 Task: Find connections with filter location Acheng with filter topic #startupswith filter profile language Spanish with filter current company Probiz Management Services Pvt. Ltd. with filter school Vidya Jyothi Institute Of Technology with filter industry Wireless Services with filter service category Leadership Development with filter keywords title Economist
Action: Mouse moved to (480, 66)
Screenshot: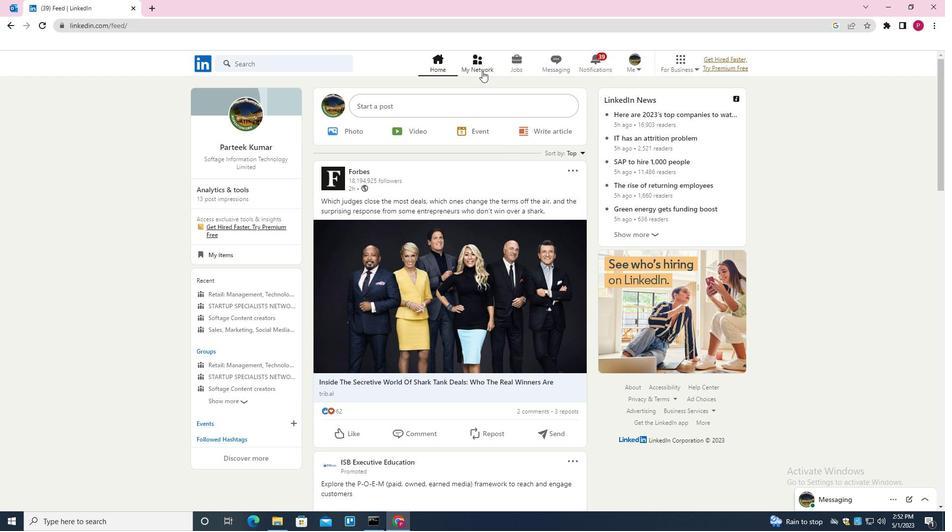 
Action: Mouse pressed left at (480, 66)
Screenshot: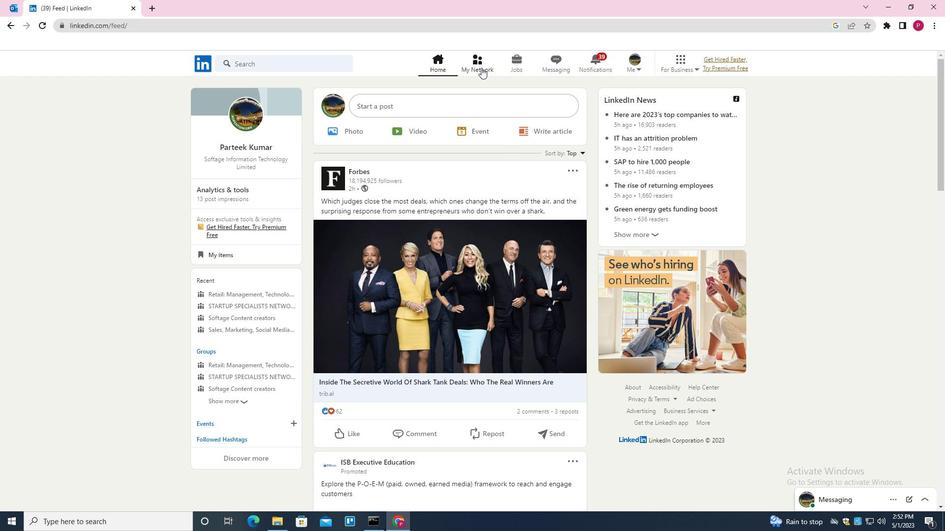 
Action: Mouse moved to (300, 121)
Screenshot: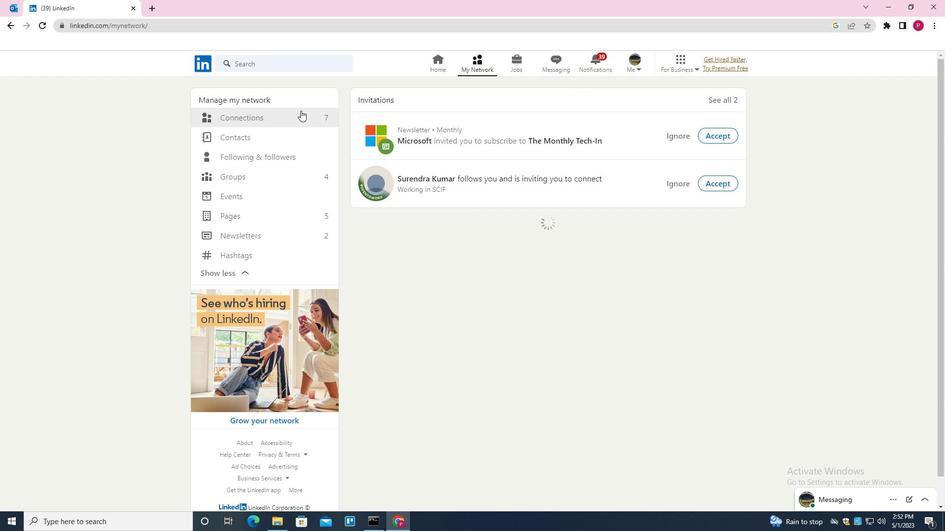 
Action: Mouse pressed left at (300, 121)
Screenshot: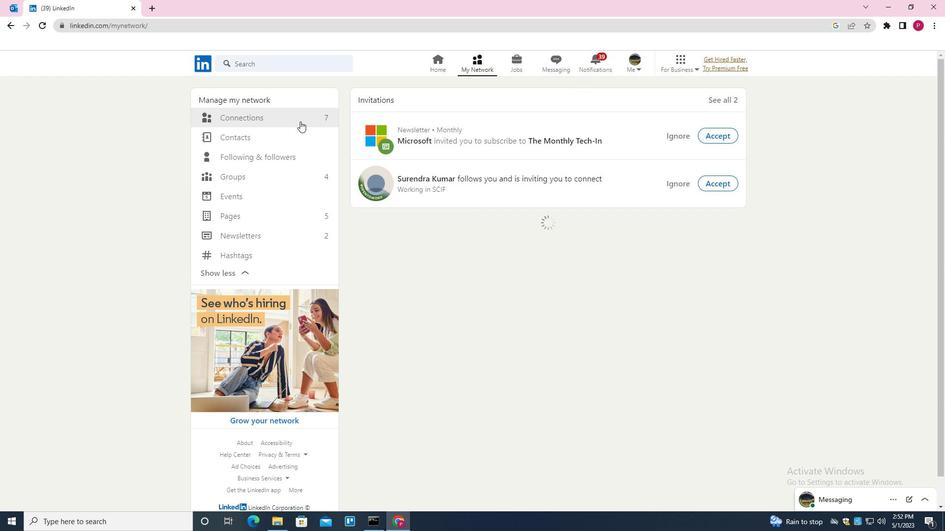 
Action: Mouse moved to (563, 116)
Screenshot: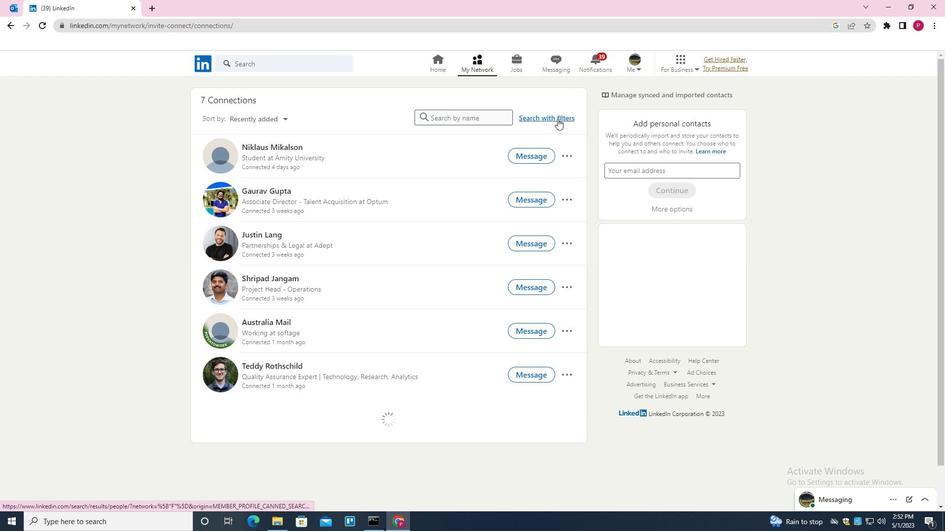 
Action: Mouse pressed left at (563, 116)
Screenshot: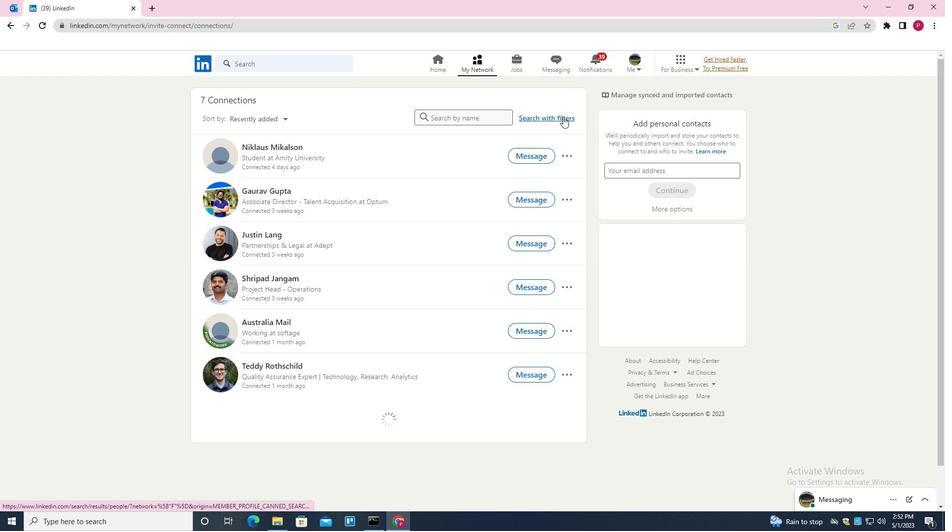 
Action: Mouse moved to (499, 92)
Screenshot: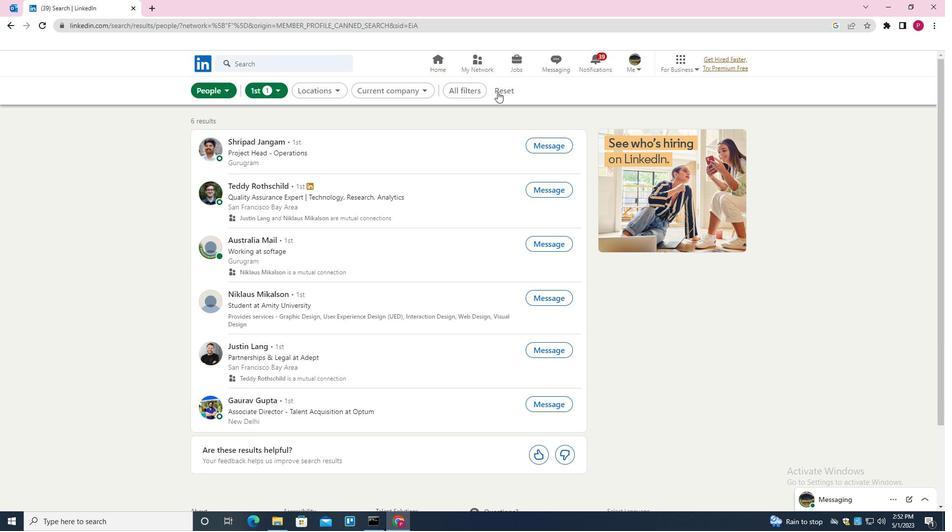 
Action: Mouse pressed left at (499, 92)
Screenshot: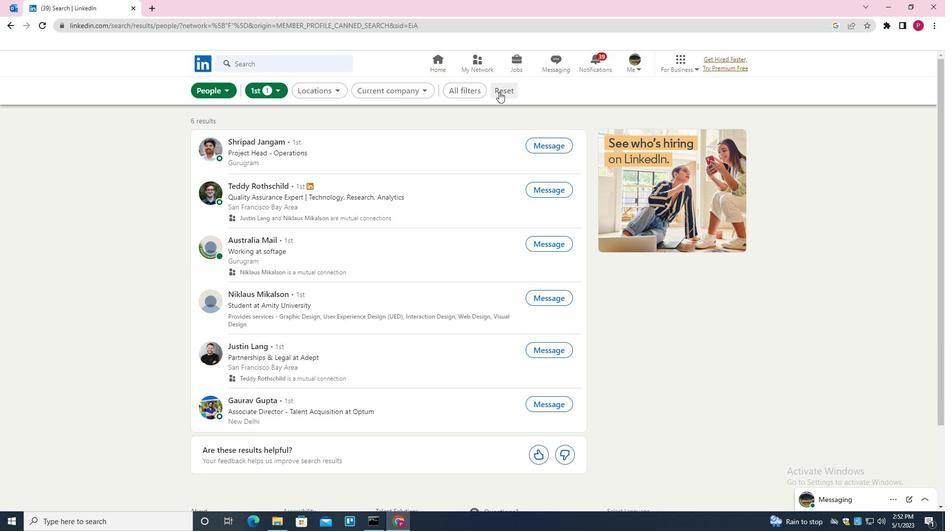 
Action: Mouse moved to (497, 93)
Screenshot: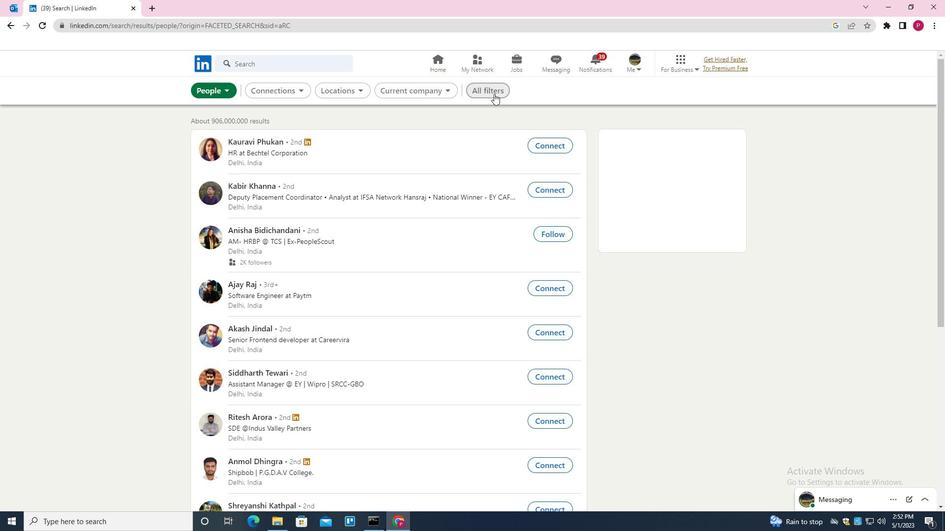 
Action: Mouse pressed left at (497, 93)
Screenshot: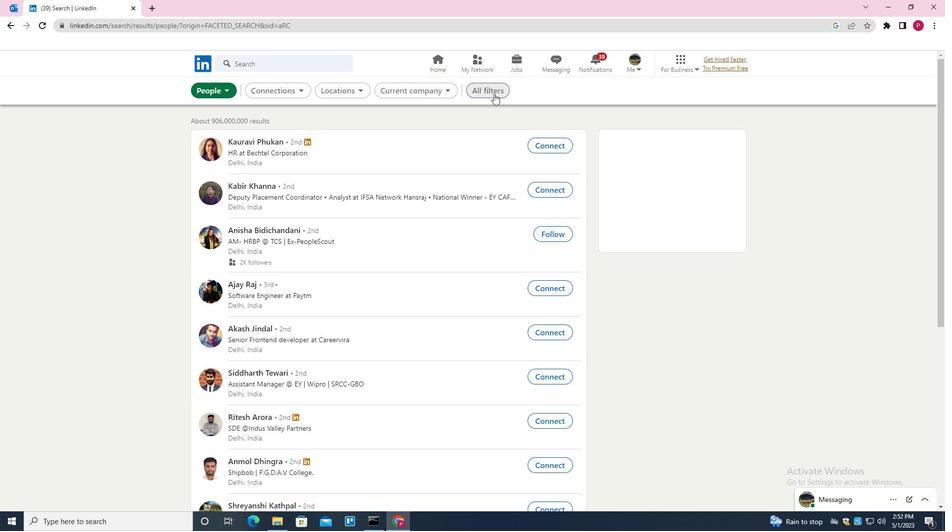 
Action: Mouse moved to (751, 305)
Screenshot: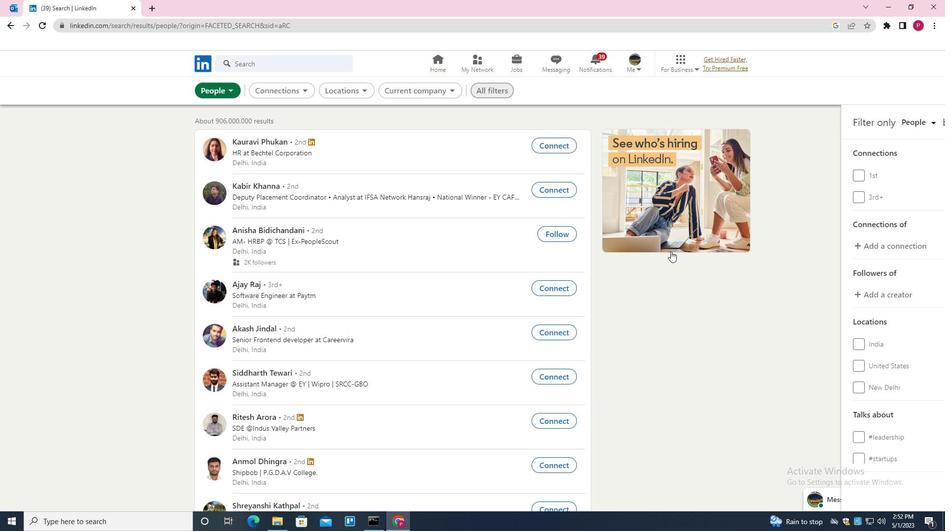 
Action: Mouse scrolled (751, 305) with delta (0, 0)
Screenshot: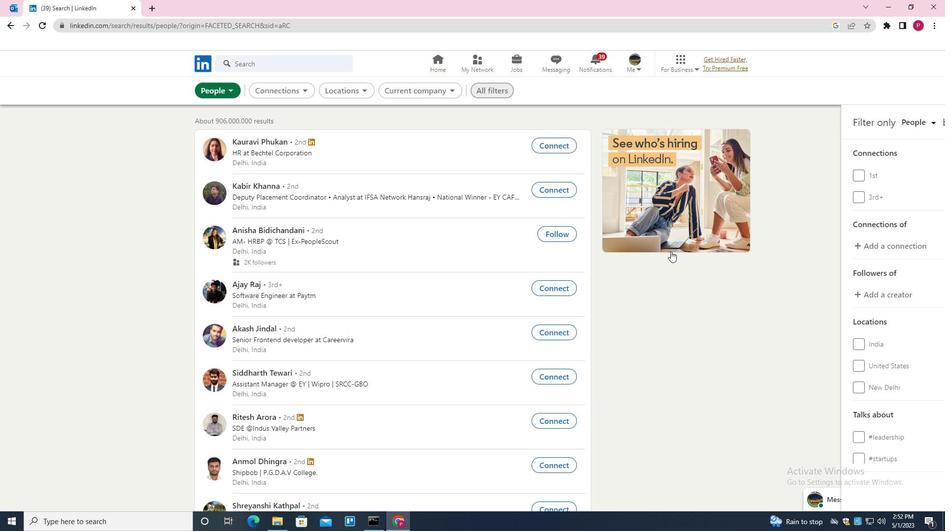 
Action: Mouse moved to (774, 318)
Screenshot: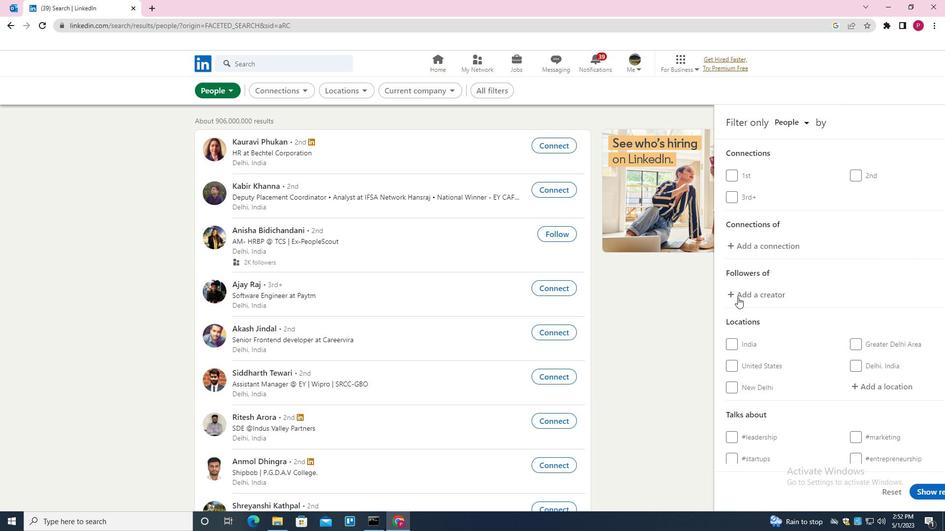 
Action: Mouse scrolled (774, 318) with delta (0, 0)
Screenshot: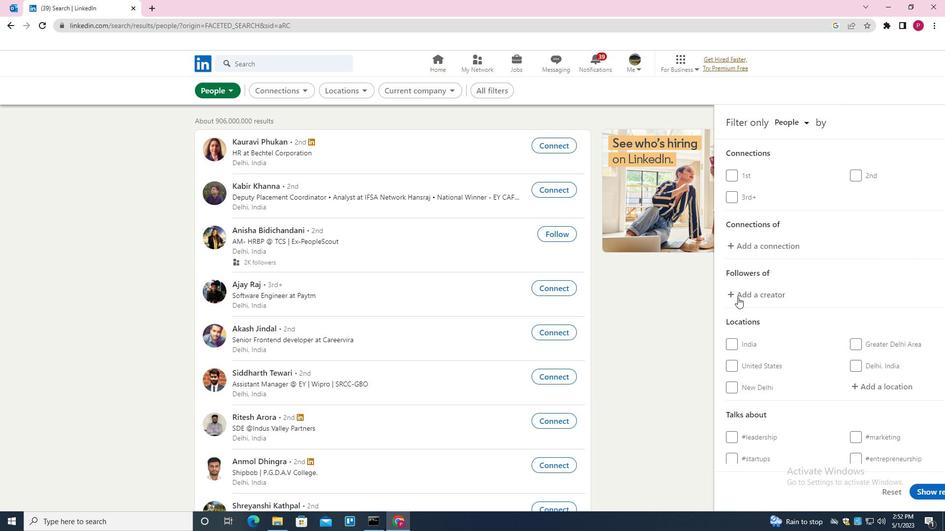 
Action: Mouse moved to (849, 291)
Screenshot: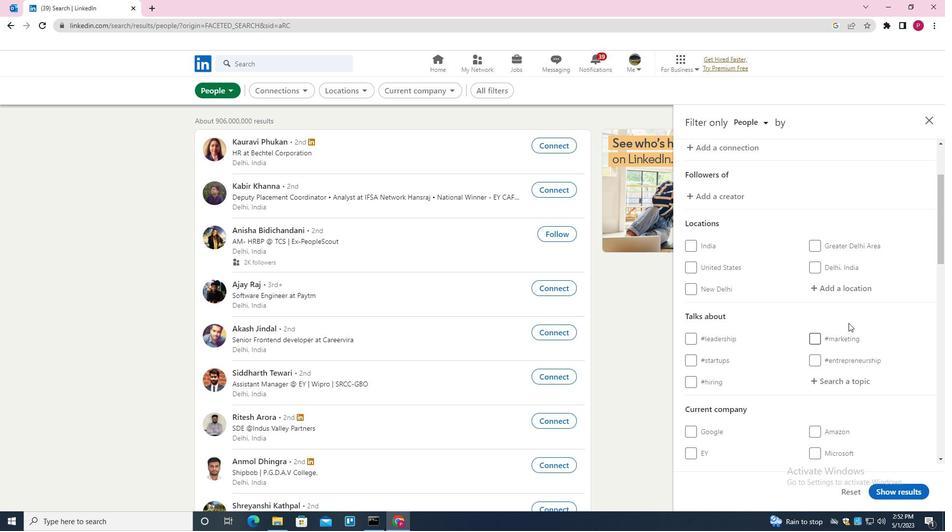 
Action: Mouse pressed left at (849, 291)
Screenshot: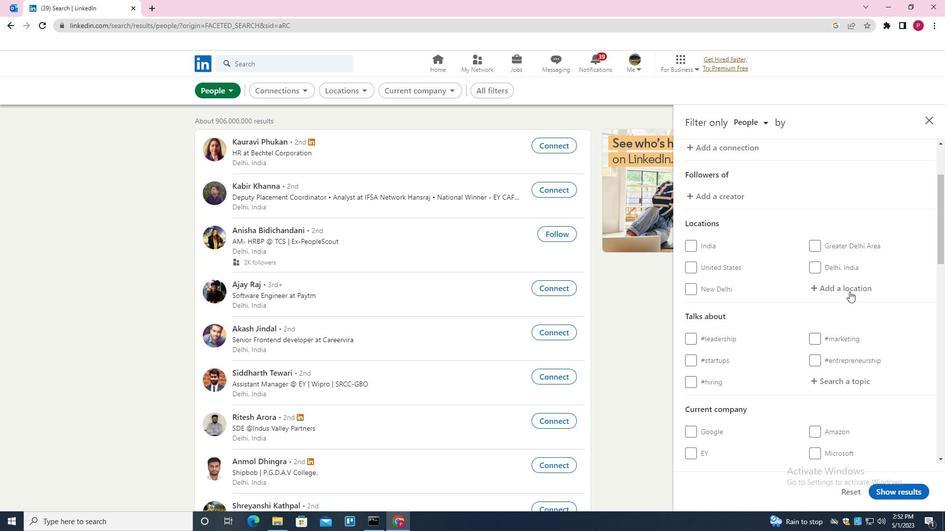 
Action: Mouse moved to (780, 245)
Screenshot: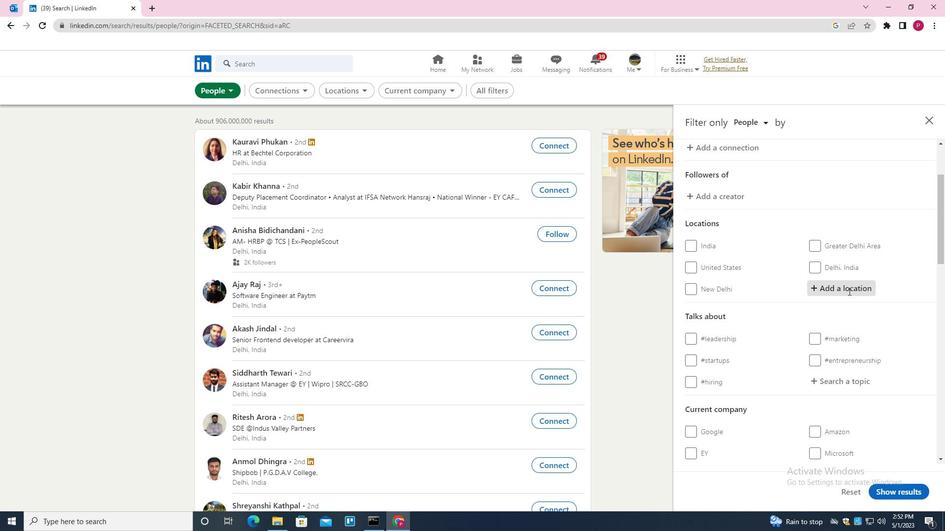 
Action: Key pressed <Key.shift>ACHENG<Key.enter>
Screenshot: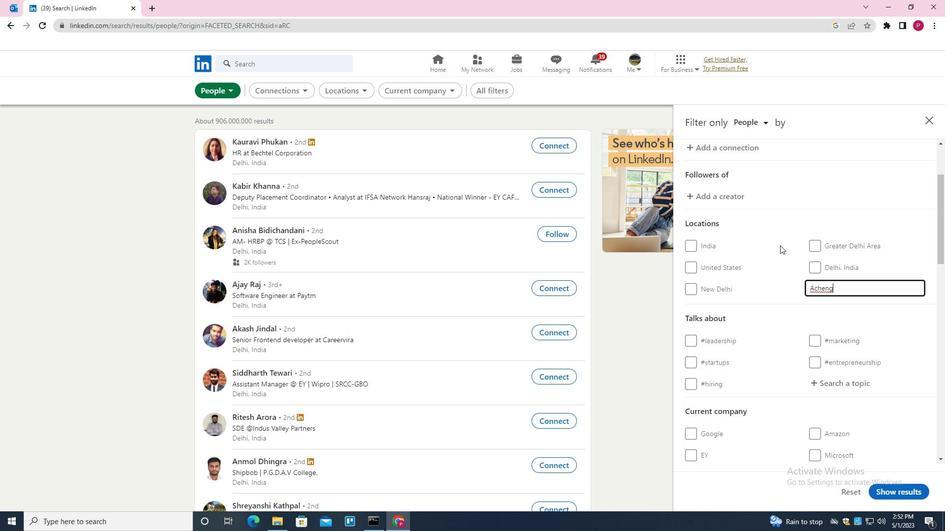 
Action: Mouse moved to (764, 292)
Screenshot: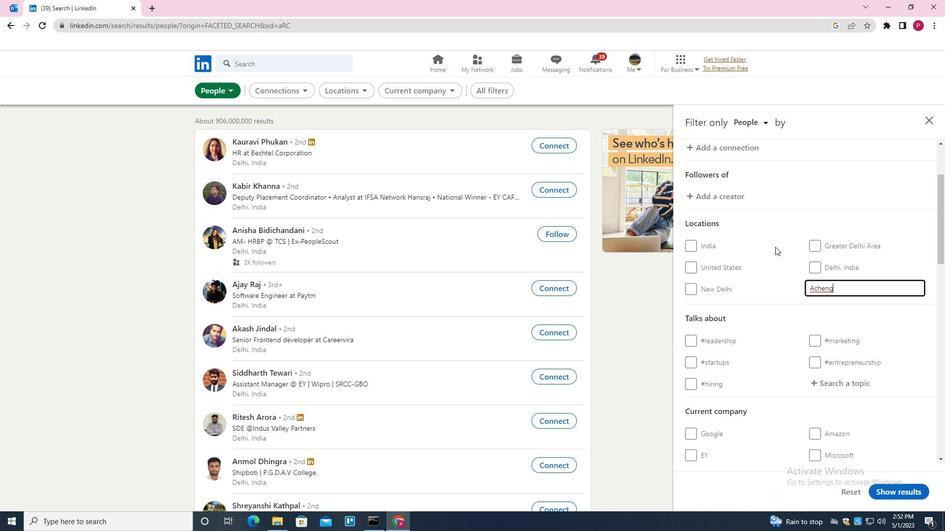 
Action: Mouse scrolled (764, 292) with delta (0, 0)
Screenshot: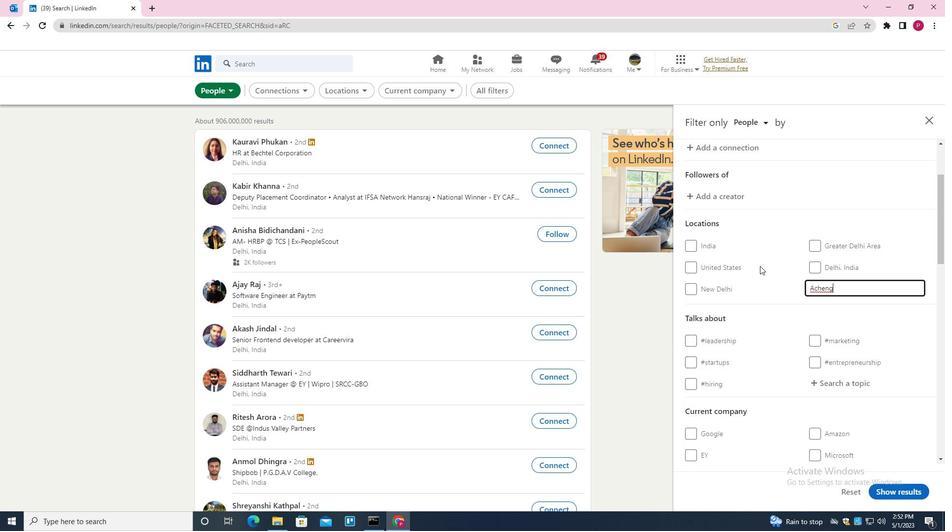 
Action: Mouse moved to (764, 293)
Screenshot: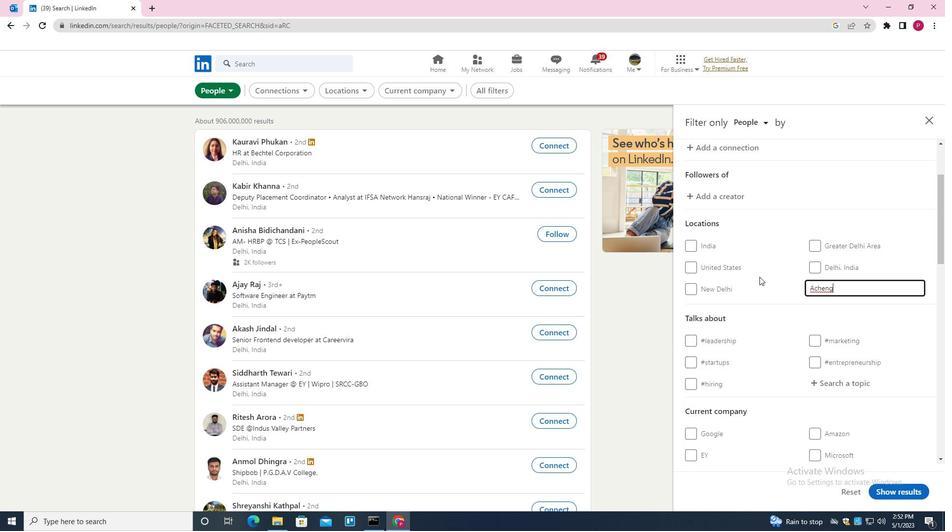 
Action: Mouse scrolled (764, 292) with delta (0, 0)
Screenshot: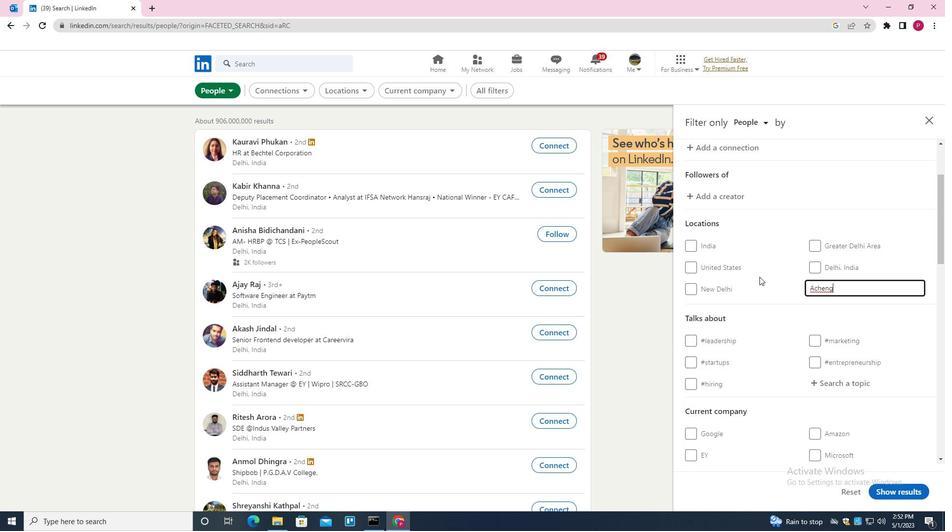 
Action: Mouse moved to (836, 287)
Screenshot: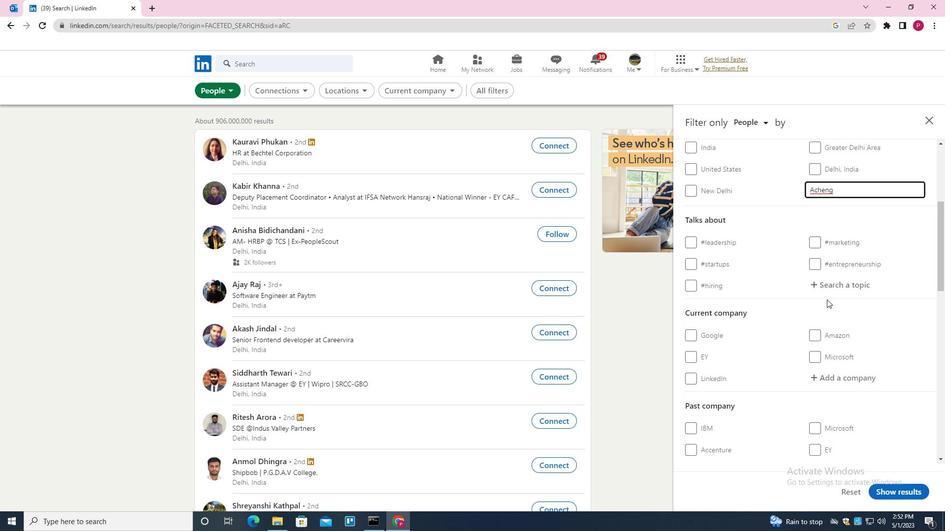 
Action: Mouse pressed left at (836, 287)
Screenshot: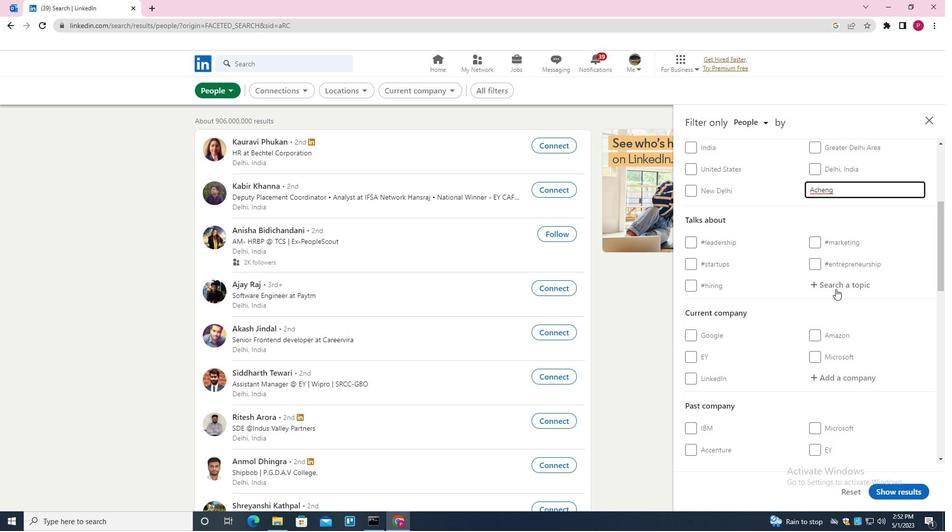 
Action: Key pressed SR<Key.backspace>TARTUPS<Key.down><Key.enter>
Screenshot: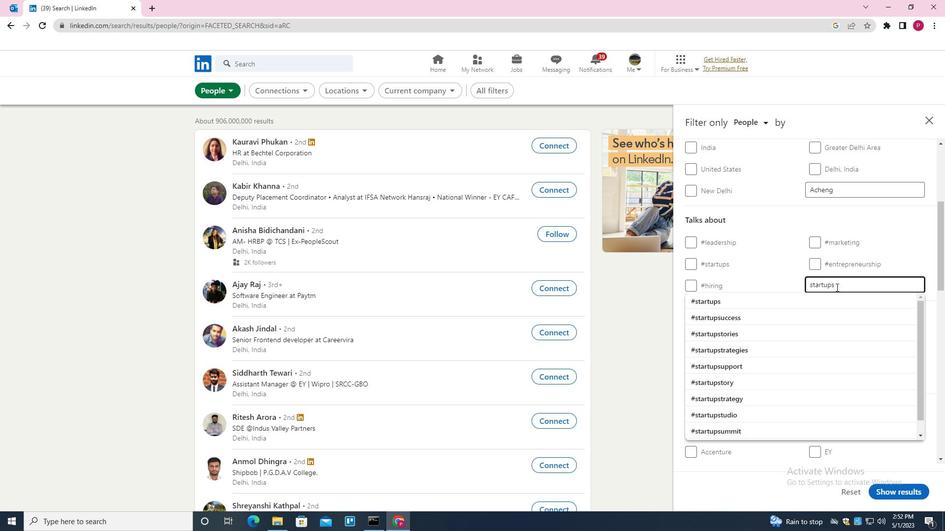 
Action: Mouse scrolled (836, 287) with delta (0, 0)
Screenshot: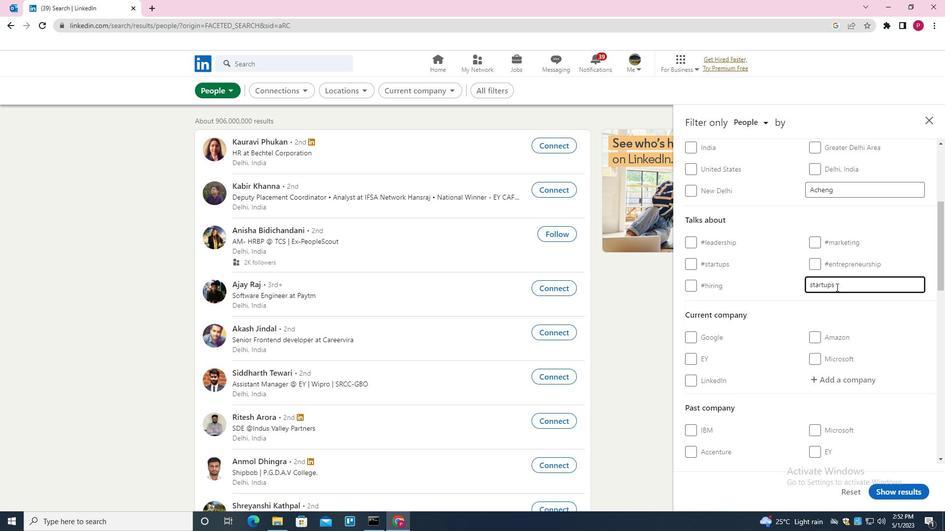 
Action: Mouse moved to (846, 216)
Screenshot: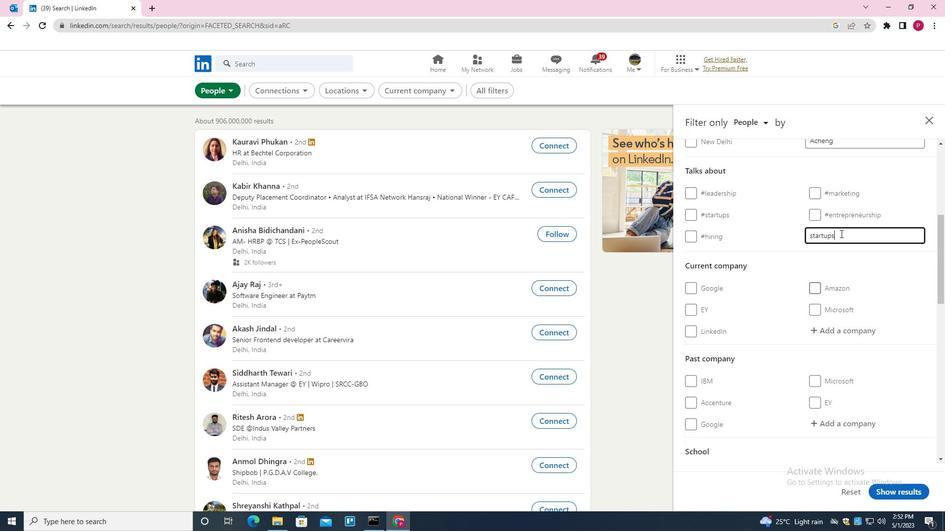 
Action: Key pressed <Key.backspace><Key.down><Key.down><Key.enter>
Screenshot: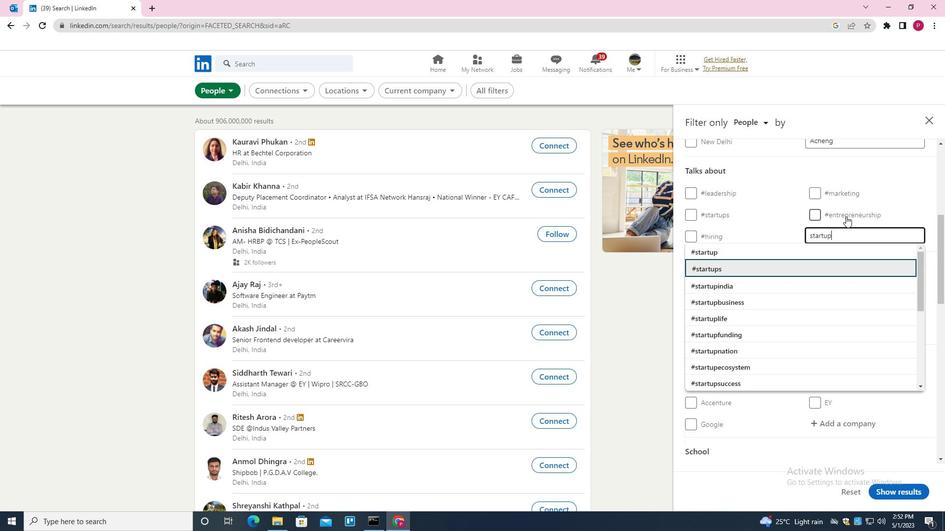 
Action: Mouse moved to (850, 275)
Screenshot: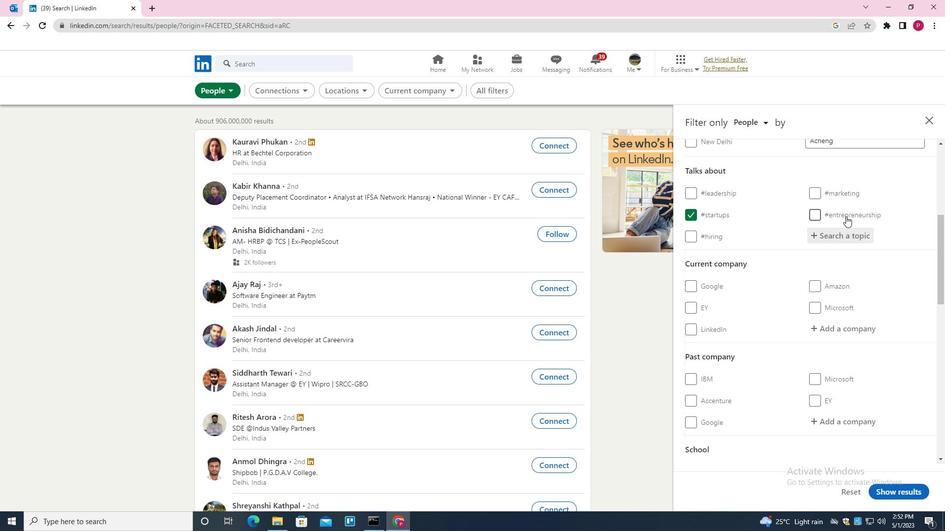 
Action: Mouse scrolled (850, 274) with delta (0, 0)
Screenshot: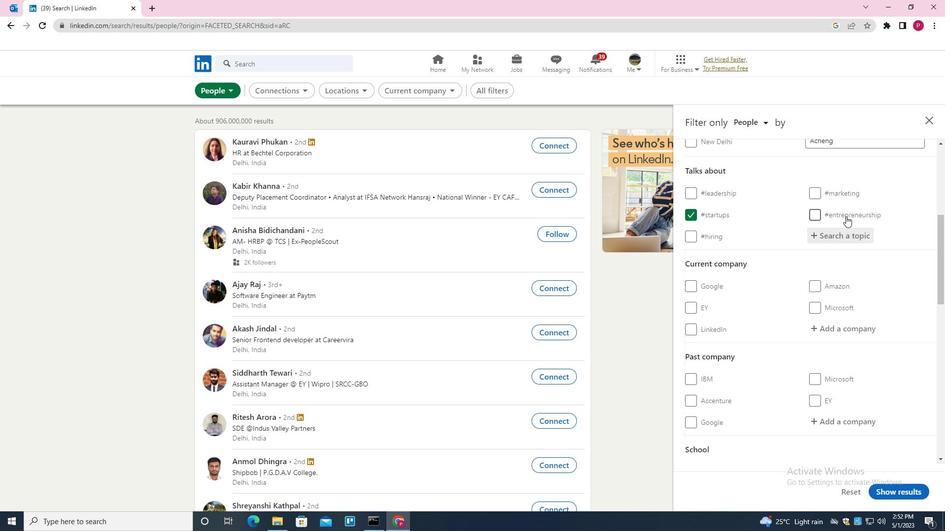 
Action: Mouse moved to (849, 275)
Screenshot: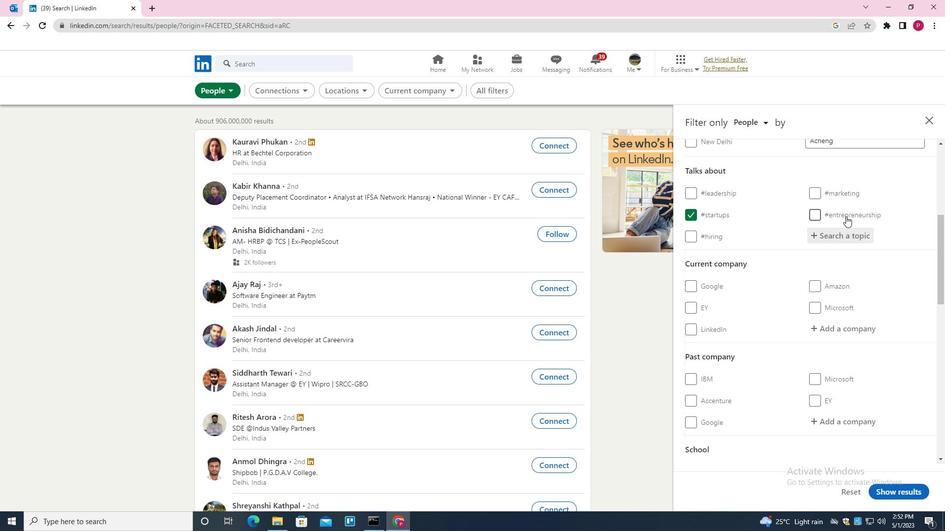 
Action: Mouse scrolled (849, 274) with delta (0, 0)
Screenshot: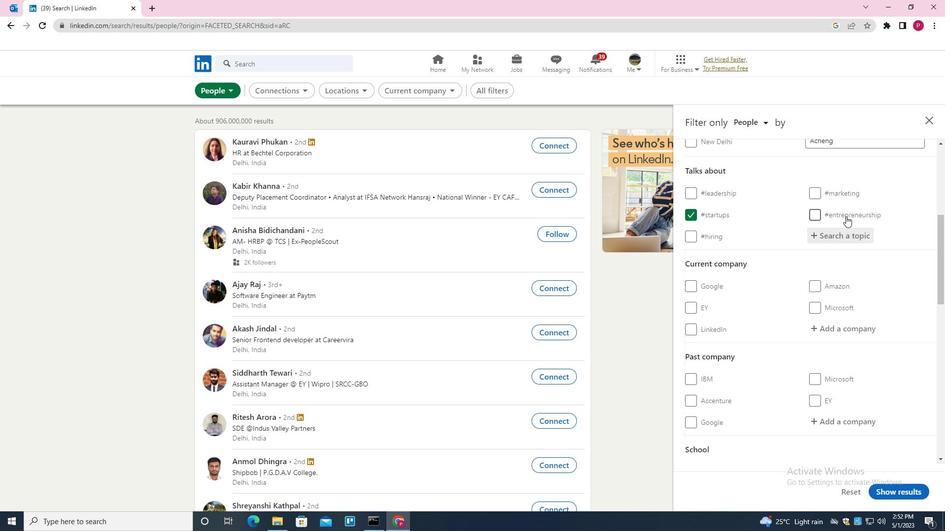 
Action: Mouse moved to (794, 261)
Screenshot: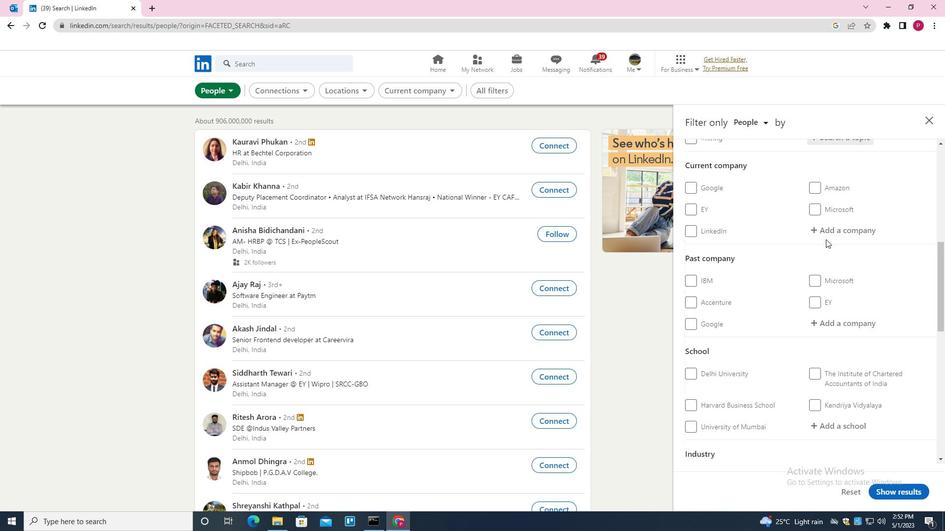 
Action: Mouse scrolled (794, 260) with delta (0, 0)
Screenshot: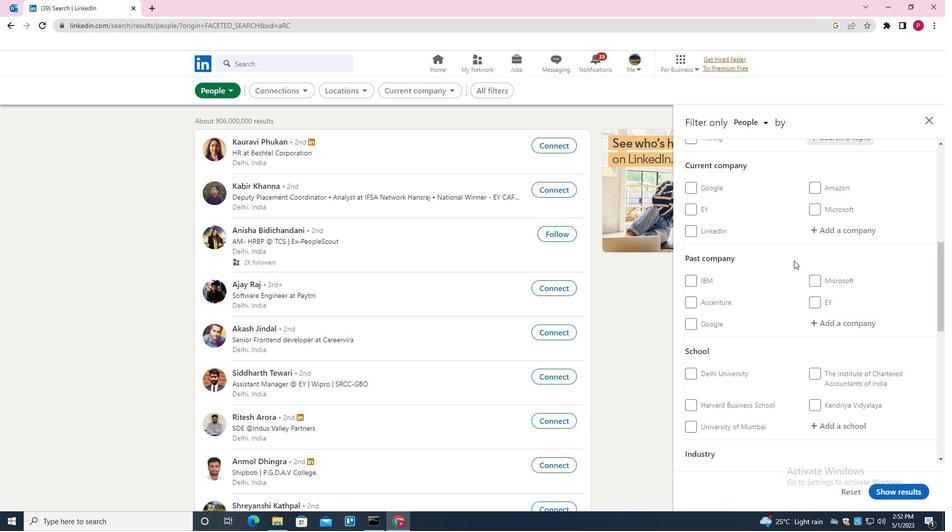 
Action: Mouse scrolled (794, 260) with delta (0, 0)
Screenshot: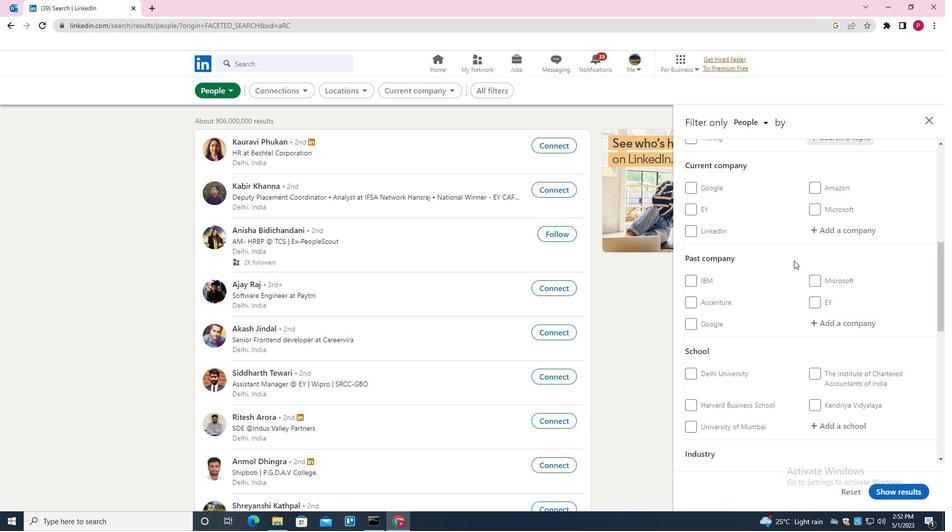 
Action: Mouse scrolled (794, 260) with delta (0, 0)
Screenshot: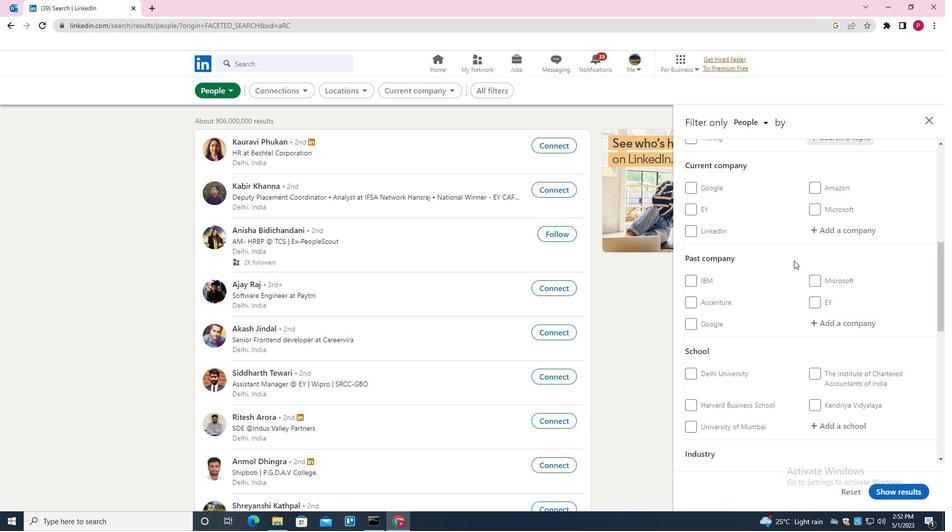 
Action: Mouse scrolled (794, 260) with delta (0, 0)
Screenshot: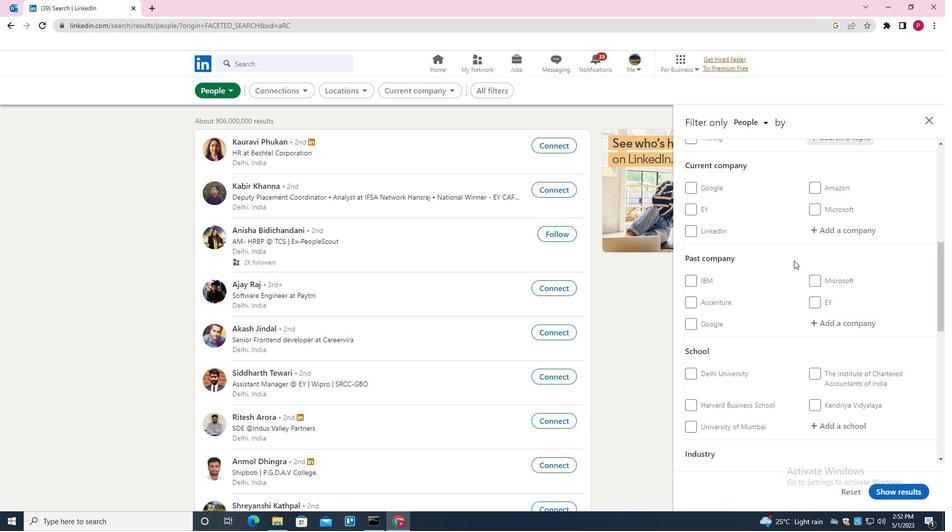 
Action: Mouse moved to (793, 261)
Screenshot: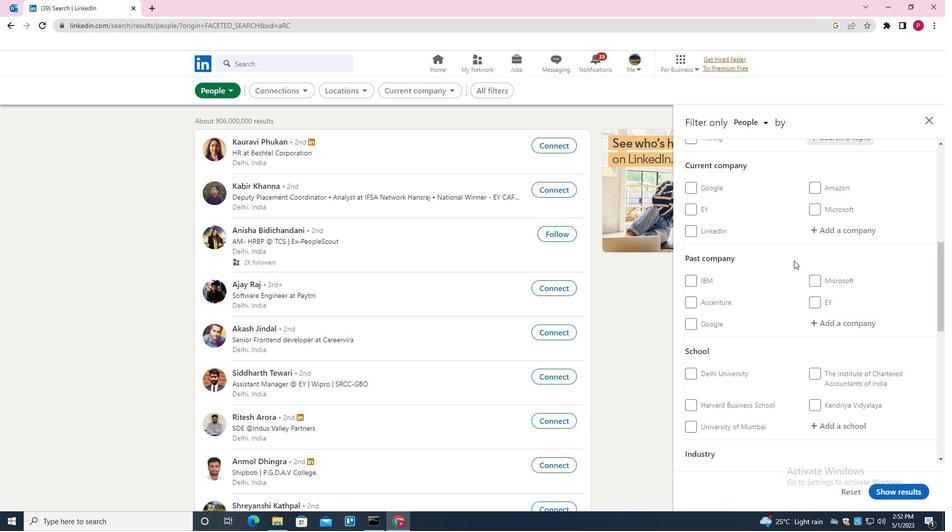 
Action: Mouse scrolled (793, 260) with delta (0, 0)
Screenshot: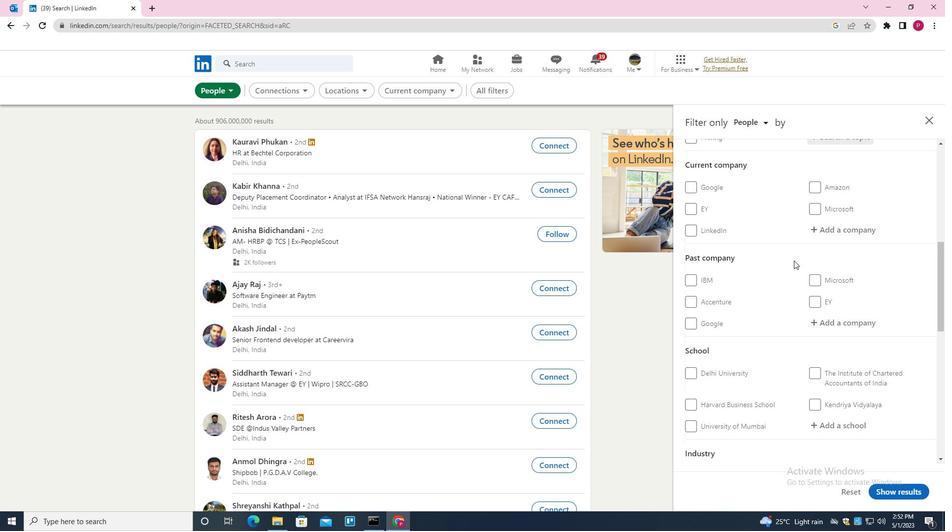 
Action: Mouse moved to (793, 261)
Screenshot: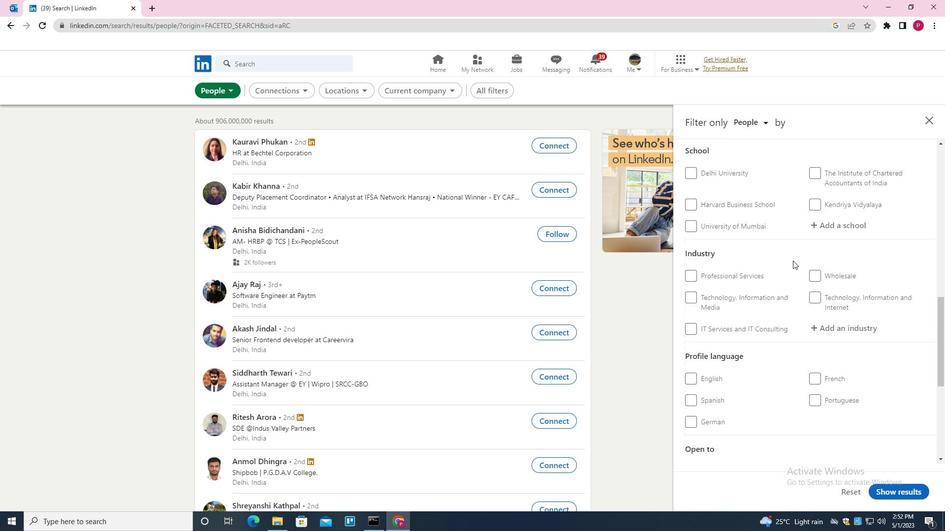 
Action: Mouse scrolled (793, 261) with delta (0, 0)
Screenshot: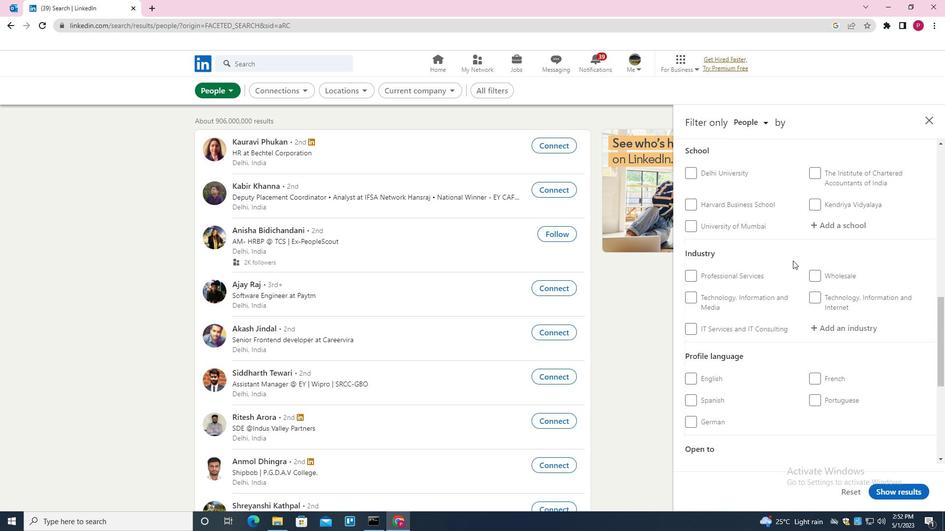 
Action: Mouse moved to (786, 270)
Screenshot: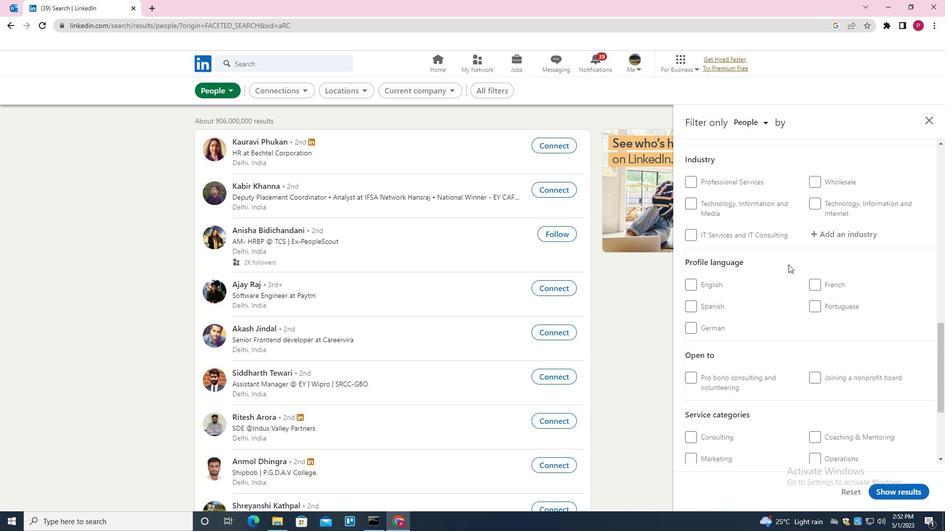 
Action: Mouse scrolled (786, 269) with delta (0, 0)
Screenshot: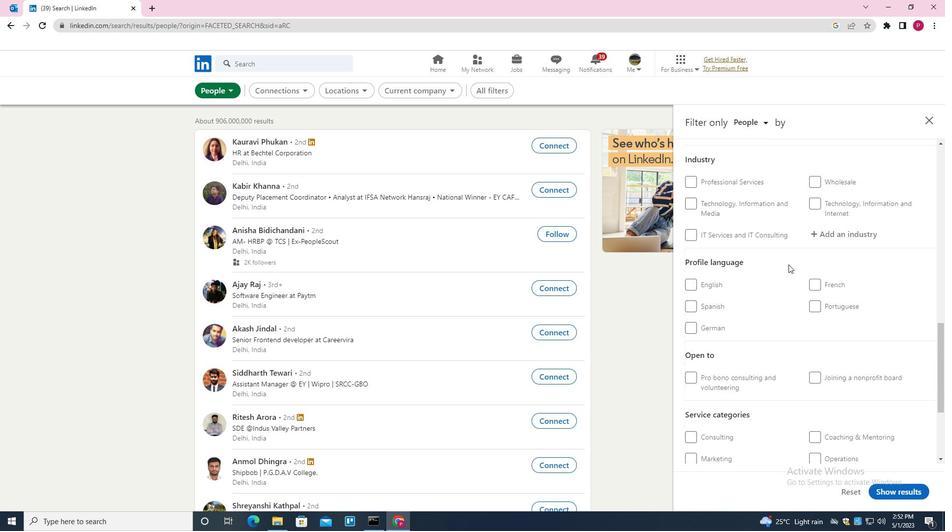 
Action: Mouse moved to (786, 270)
Screenshot: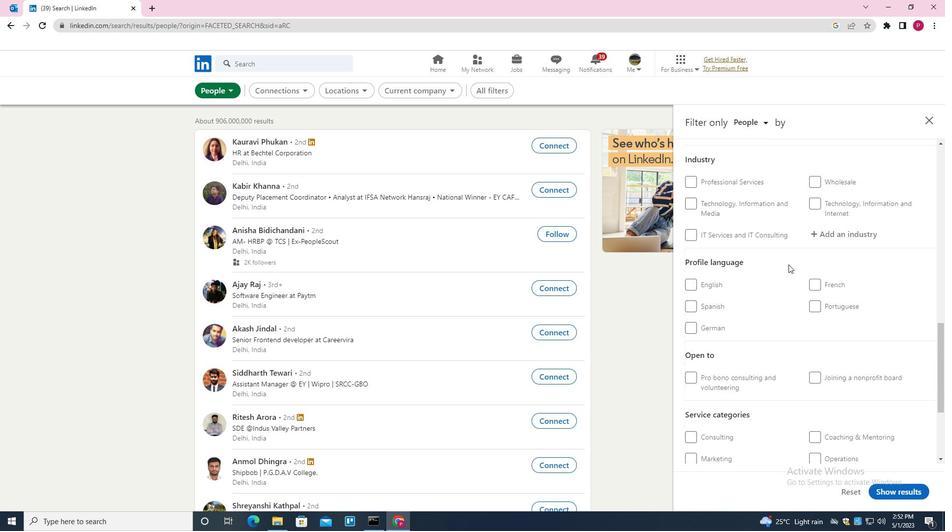 
Action: Mouse scrolled (786, 270) with delta (0, 0)
Screenshot: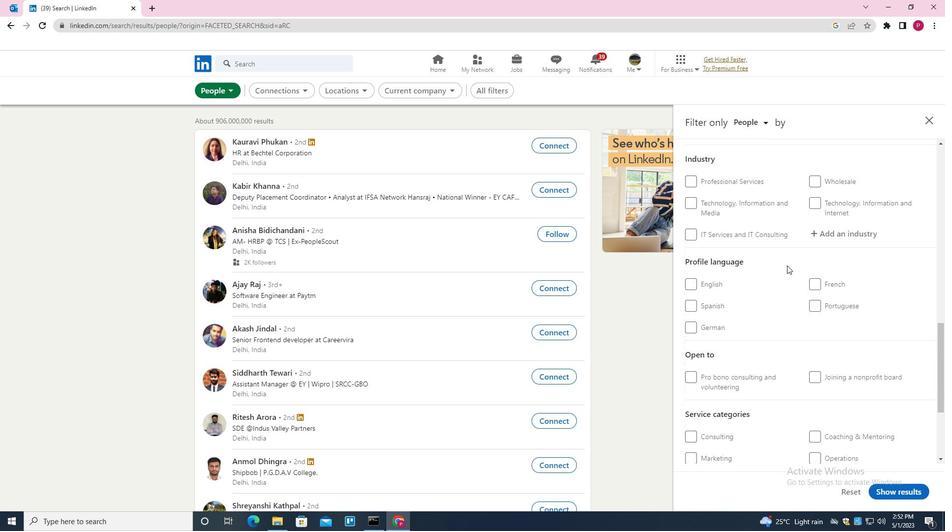 
Action: Mouse moved to (710, 209)
Screenshot: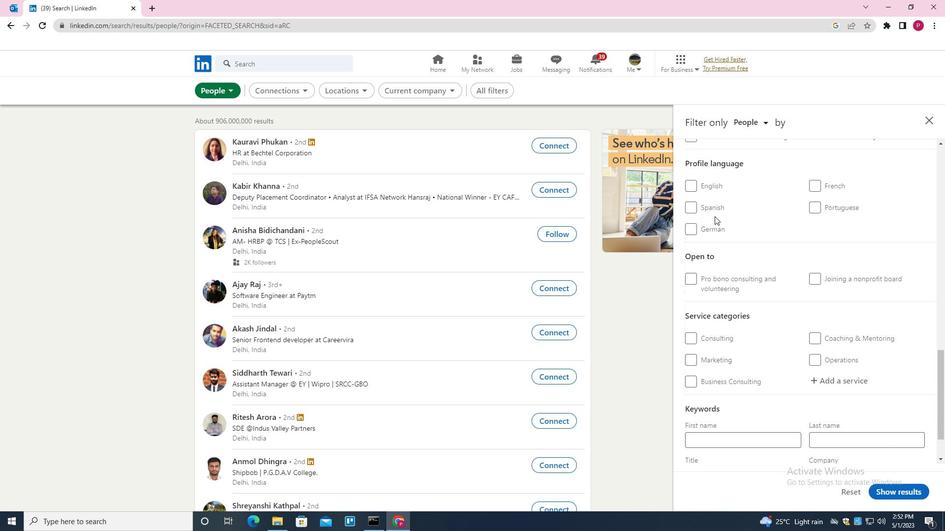 
Action: Mouse pressed left at (710, 209)
Screenshot: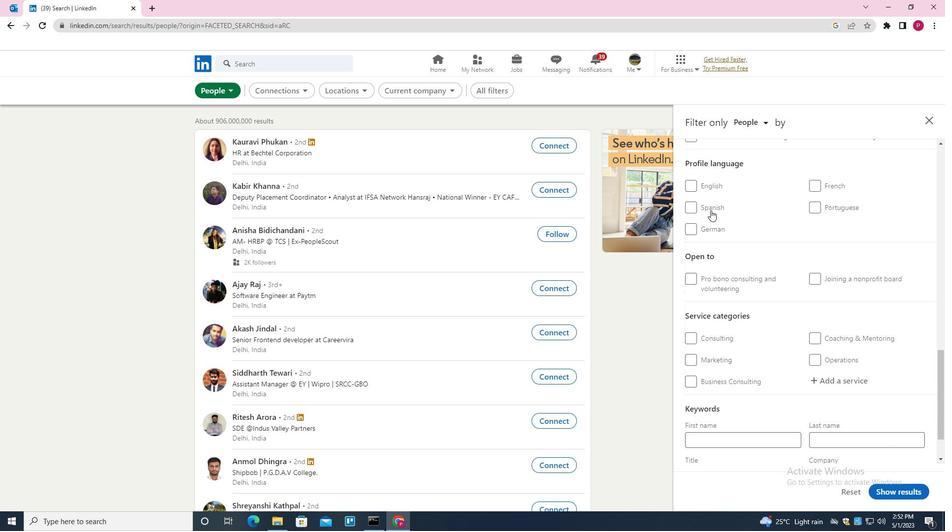 
Action: Mouse moved to (722, 224)
Screenshot: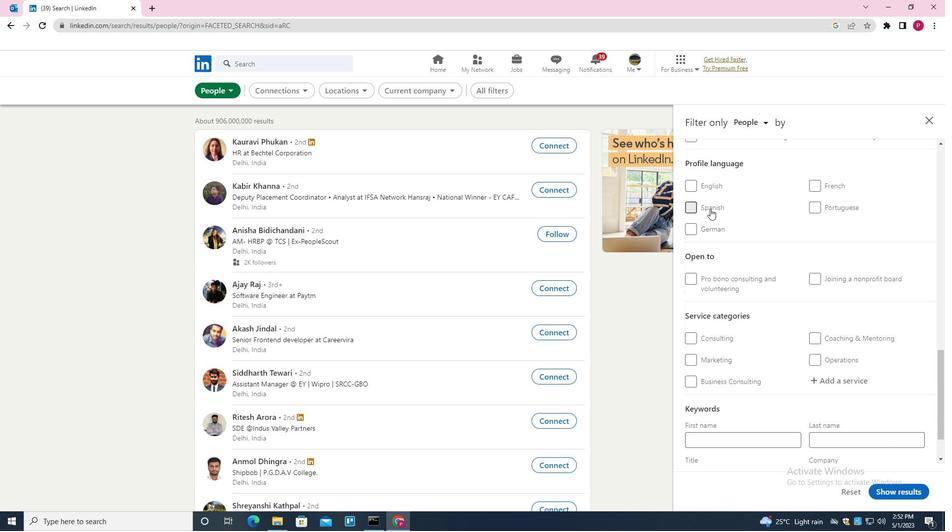 
Action: Mouse scrolled (722, 224) with delta (0, 0)
Screenshot: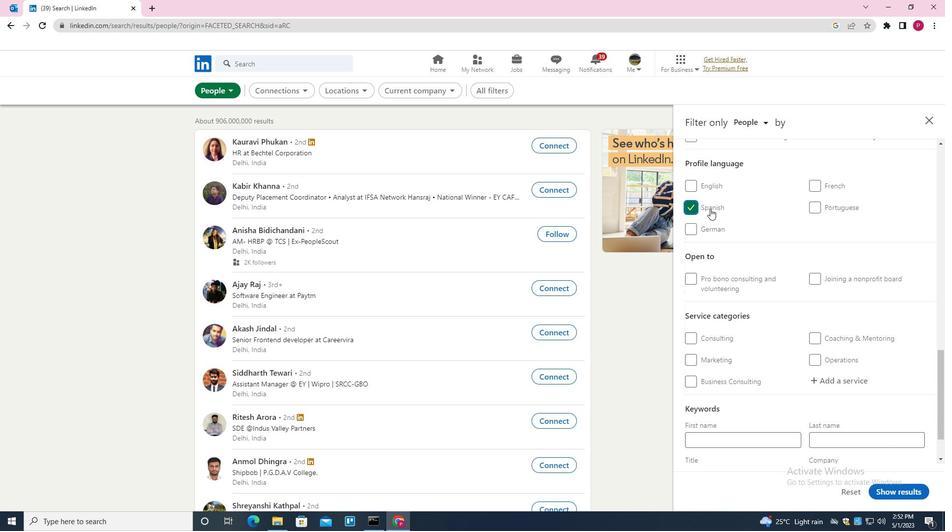 
Action: Mouse scrolled (722, 224) with delta (0, 0)
Screenshot: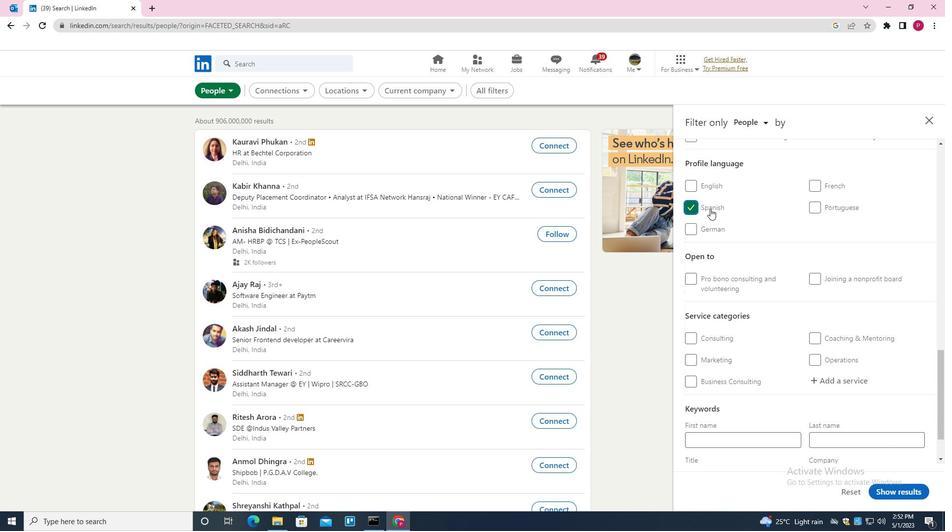 
Action: Mouse scrolled (722, 224) with delta (0, 0)
Screenshot: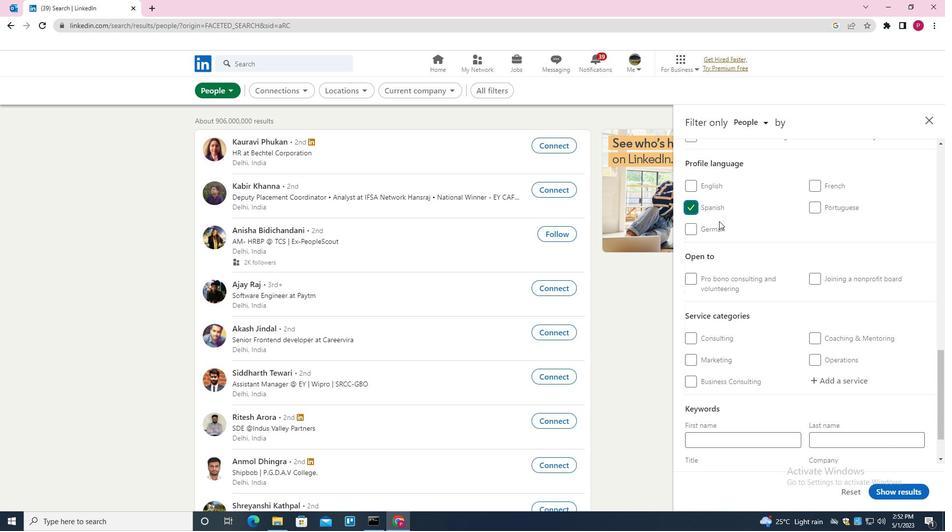
Action: Mouse scrolled (722, 224) with delta (0, 0)
Screenshot: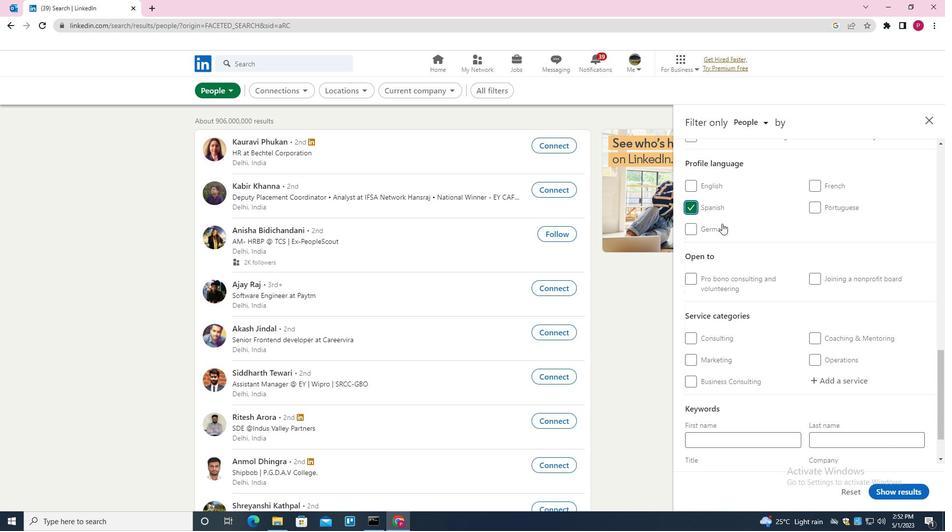 
Action: Mouse scrolled (722, 224) with delta (0, 0)
Screenshot: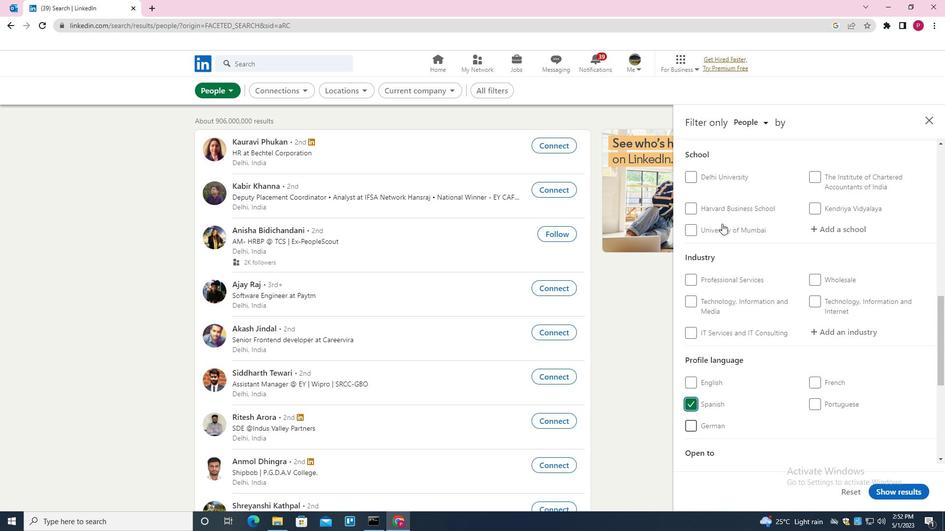 
Action: Mouse scrolled (722, 224) with delta (0, 0)
Screenshot: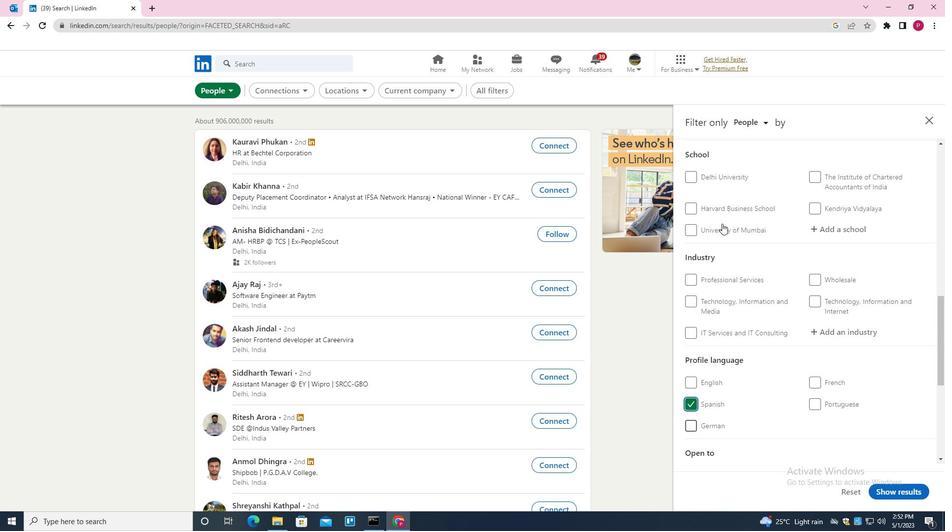
Action: Mouse scrolled (722, 224) with delta (0, 0)
Screenshot: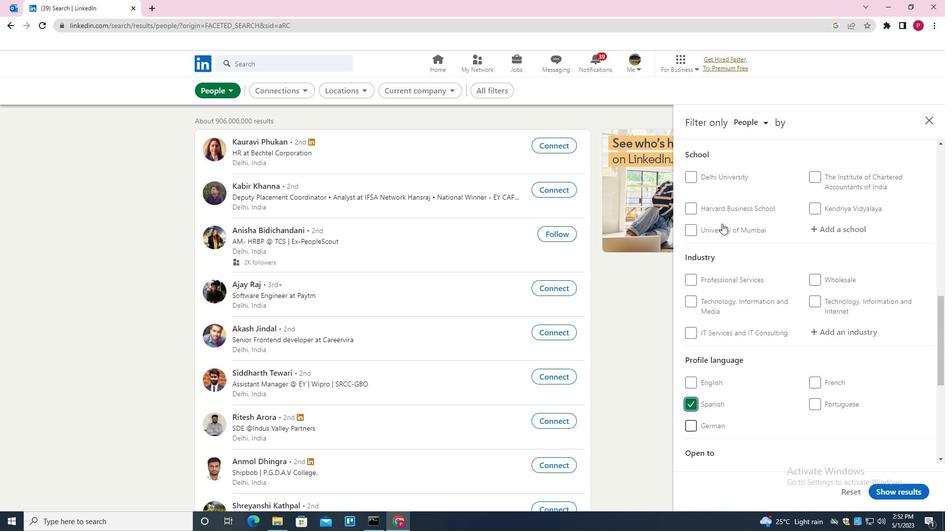 
Action: Mouse moved to (758, 254)
Screenshot: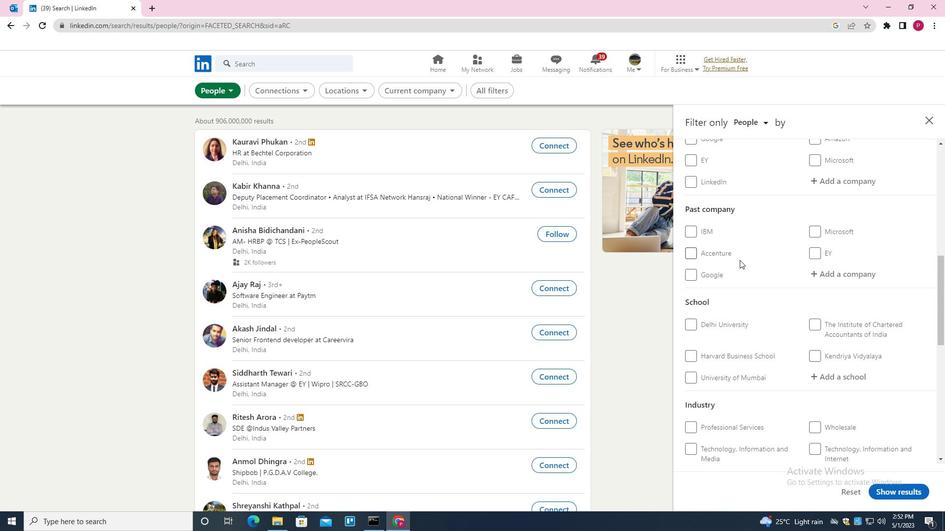 
Action: Mouse scrolled (758, 255) with delta (0, 0)
Screenshot: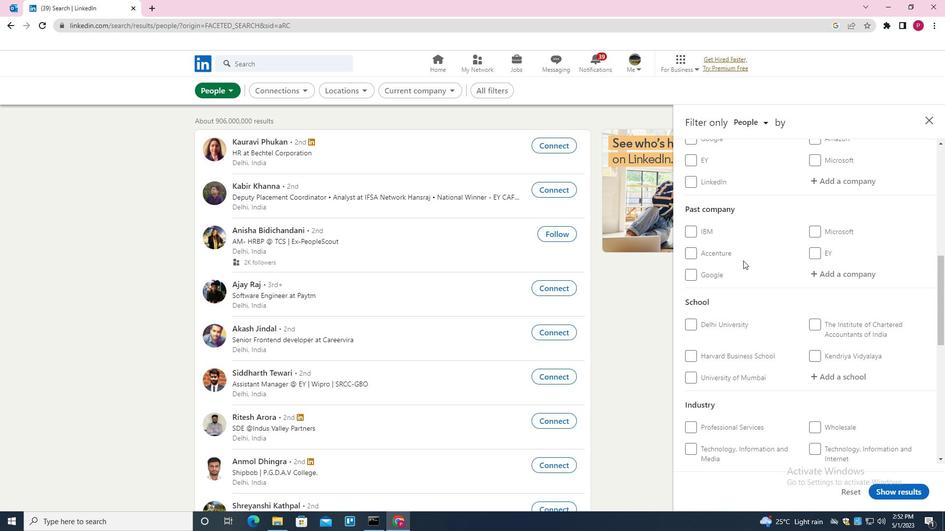 
Action: Mouse moved to (841, 231)
Screenshot: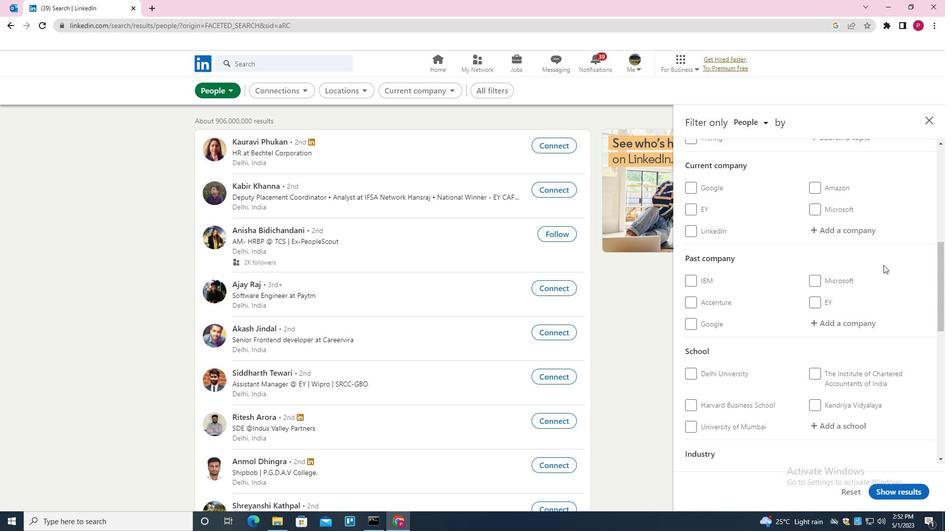 
Action: Mouse pressed left at (841, 231)
Screenshot: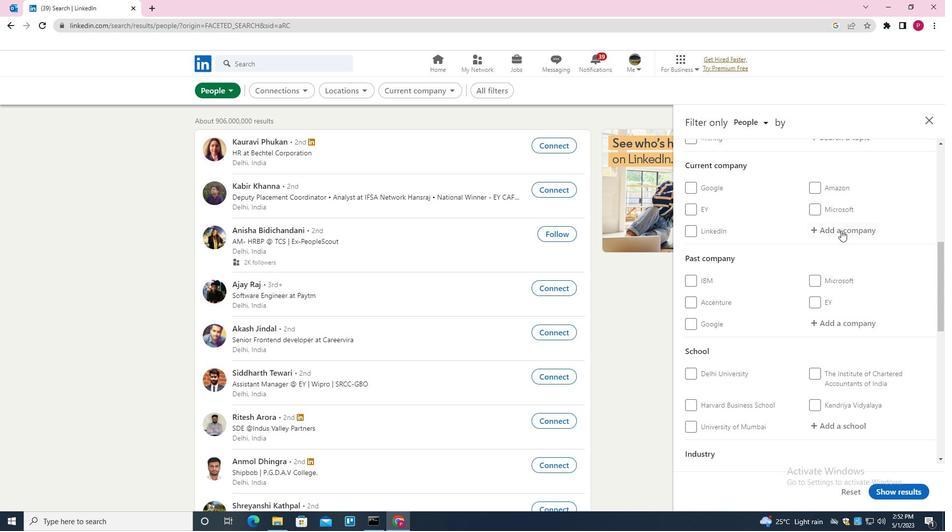 
Action: Key pressed <Key.shift>PROBIZ<Key.down><Key.down><Key.enter>
Screenshot: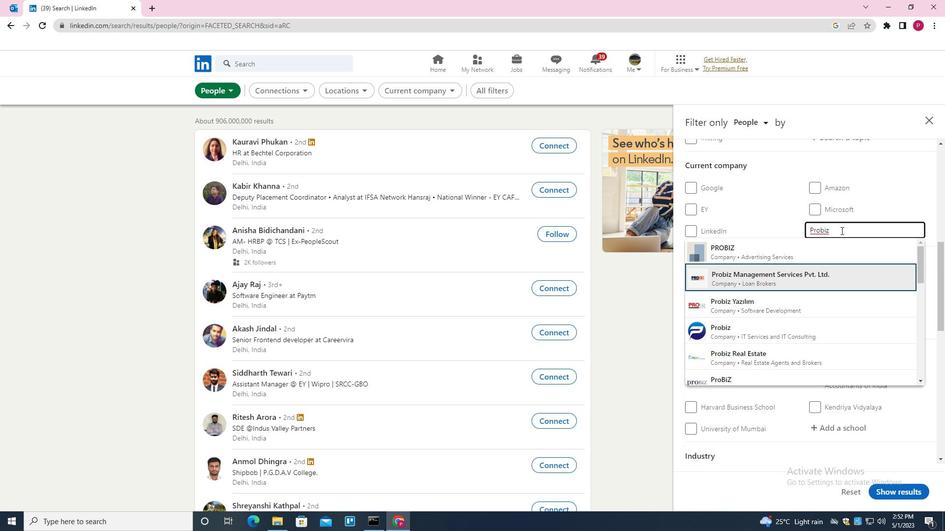 
Action: Mouse moved to (772, 276)
Screenshot: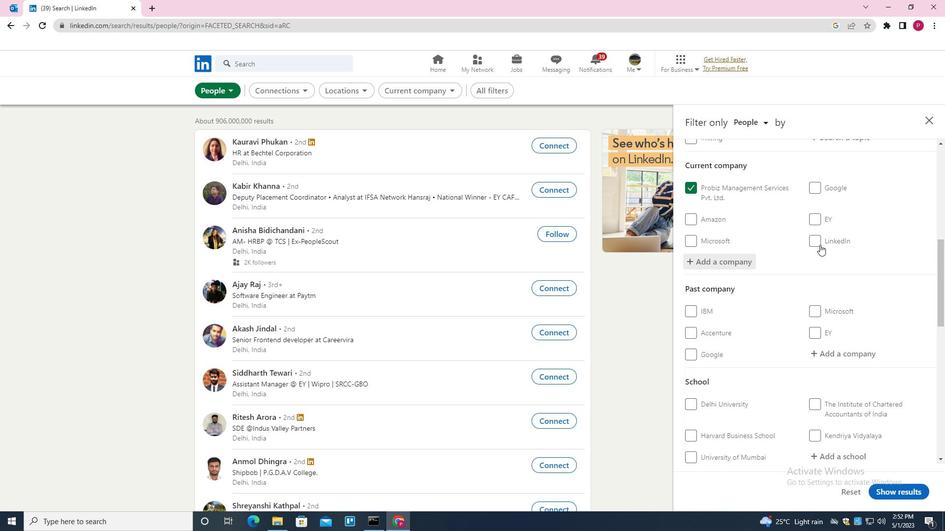 
Action: Mouse scrolled (772, 276) with delta (0, 0)
Screenshot: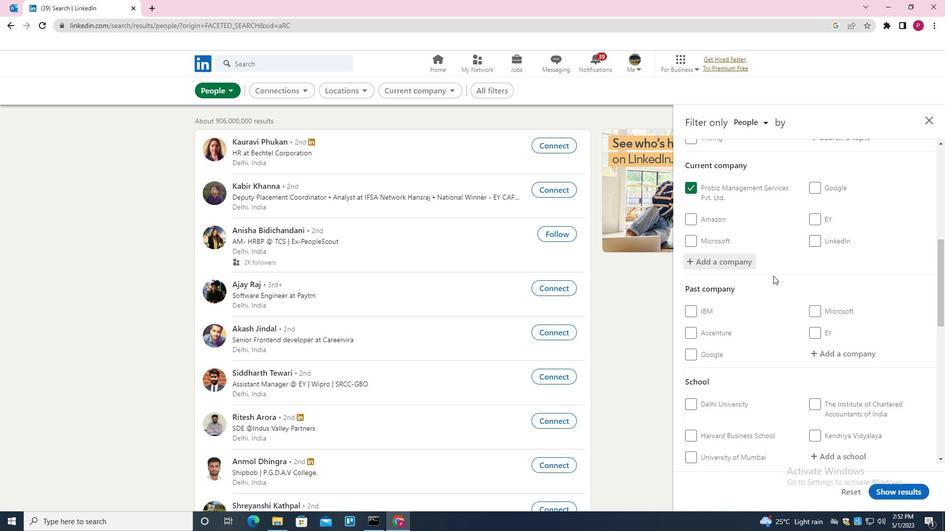 
Action: Mouse scrolled (772, 276) with delta (0, 0)
Screenshot: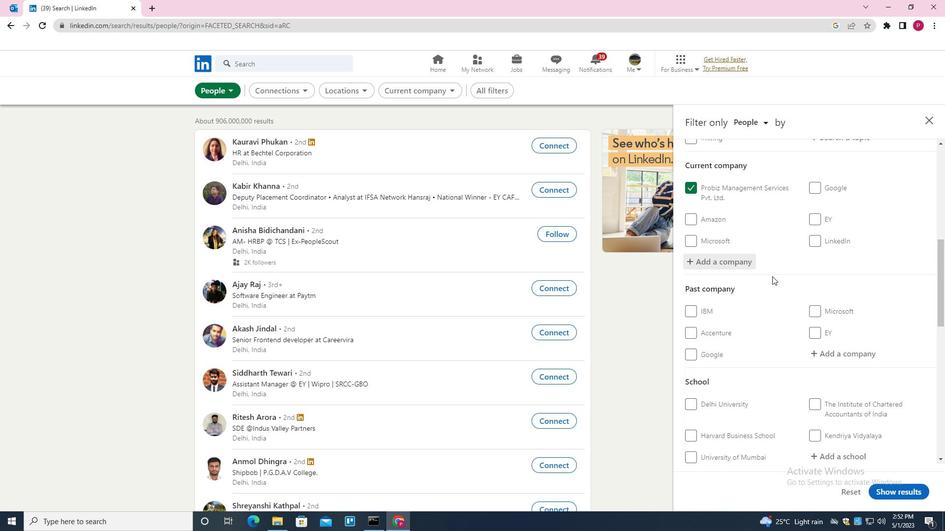 
Action: Mouse moved to (772, 277)
Screenshot: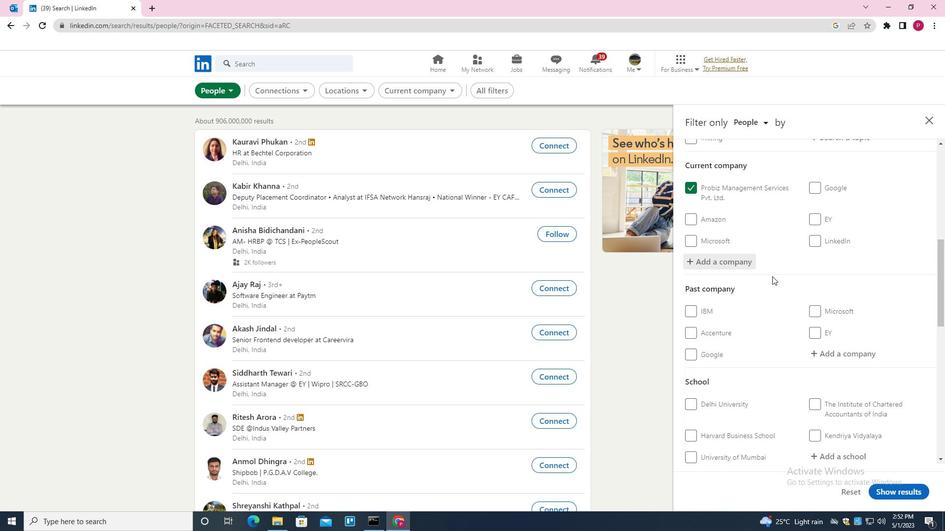 
Action: Mouse scrolled (772, 277) with delta (0, 0)
Screenshot: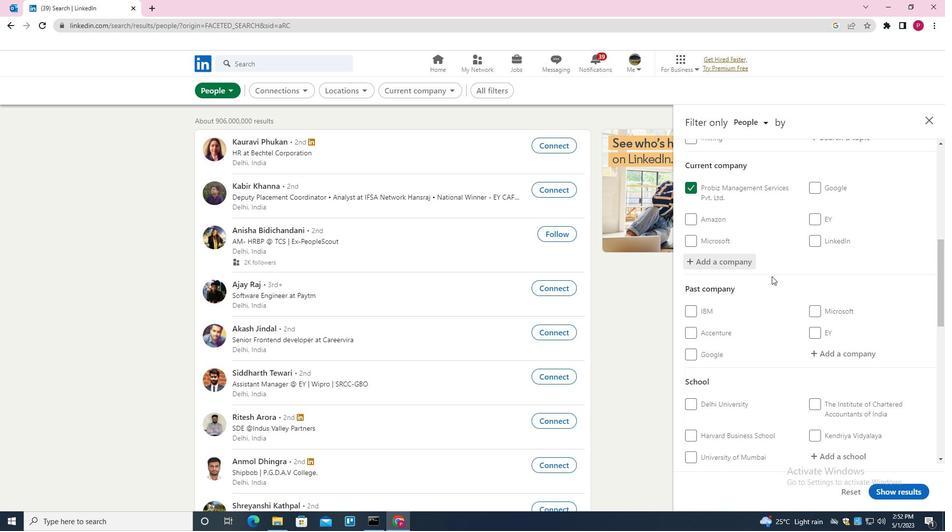 
Action: Mouse moved to (831, 307)
Screenshot: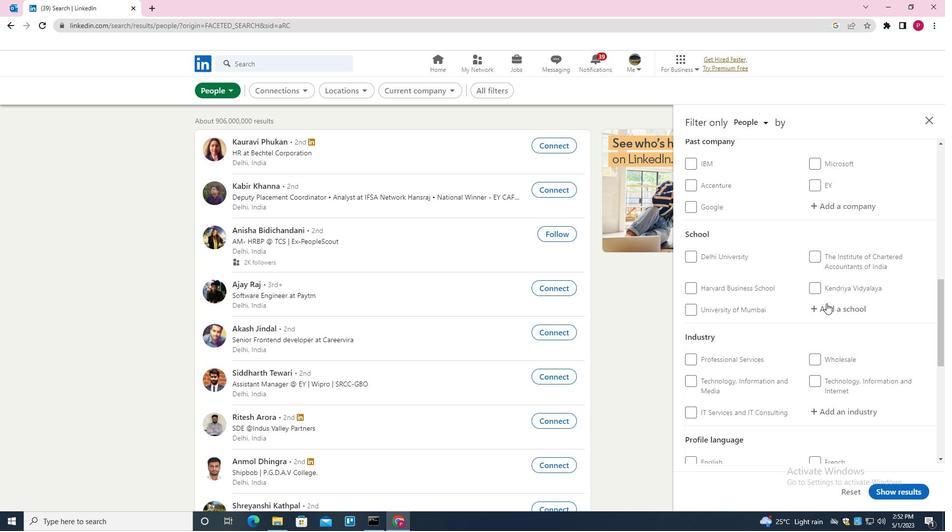 
Action: Mouse pressed left at (831, 307)
Screenshot: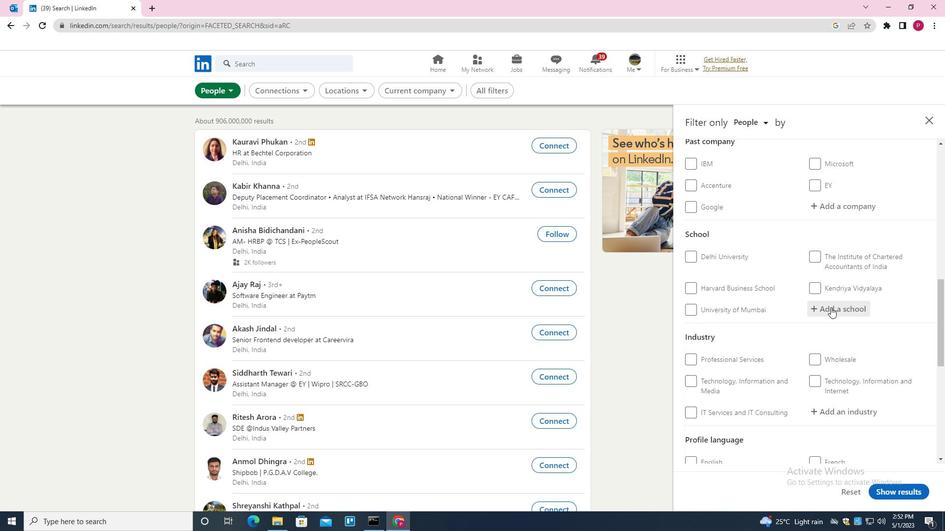 
Action: Key pressed <Key.shift>VIDYA<Key.space><Key.shift>JYO<Key.down><Key.down><Key.up><Key.enter>
Screenshot: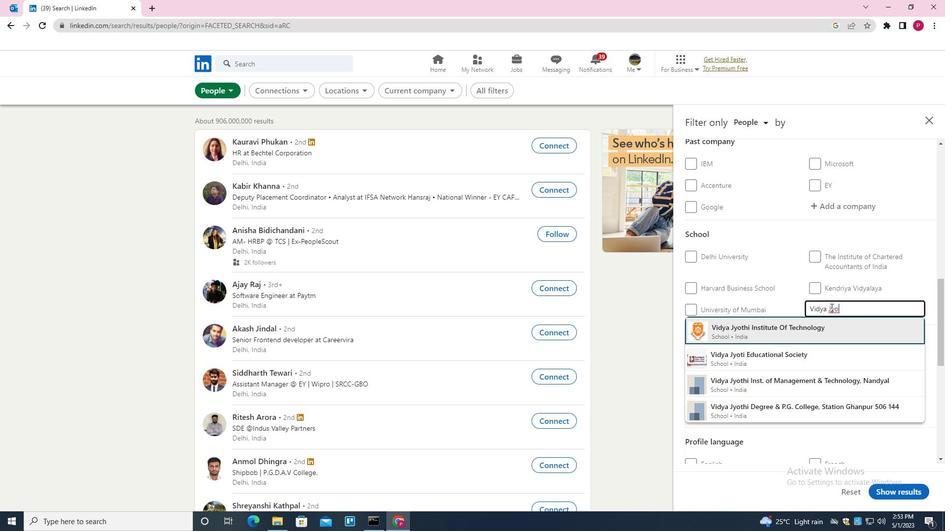 
Action: Mouse scrolled (831, 307) with delta (0, 0)
Screenshot: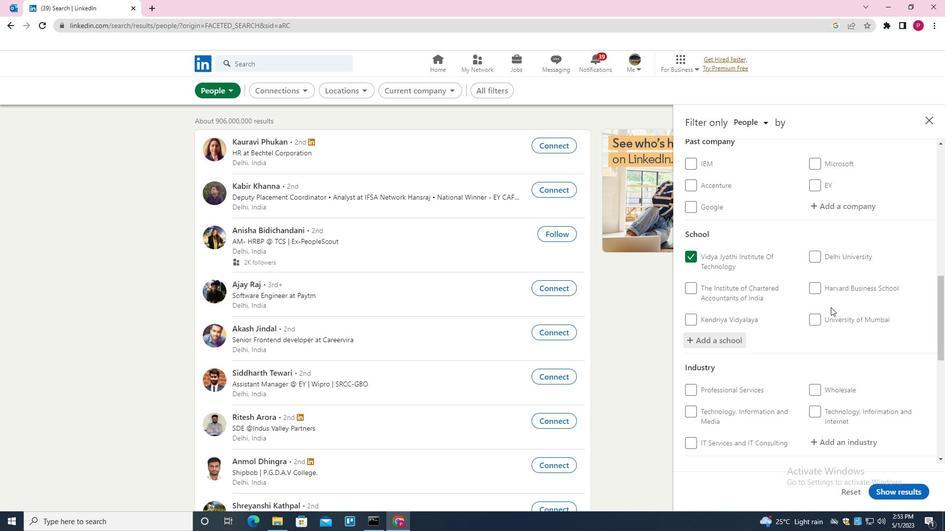 
Action: Mouse scrolled (831, 307) with delta (0, 0)
Screenshot: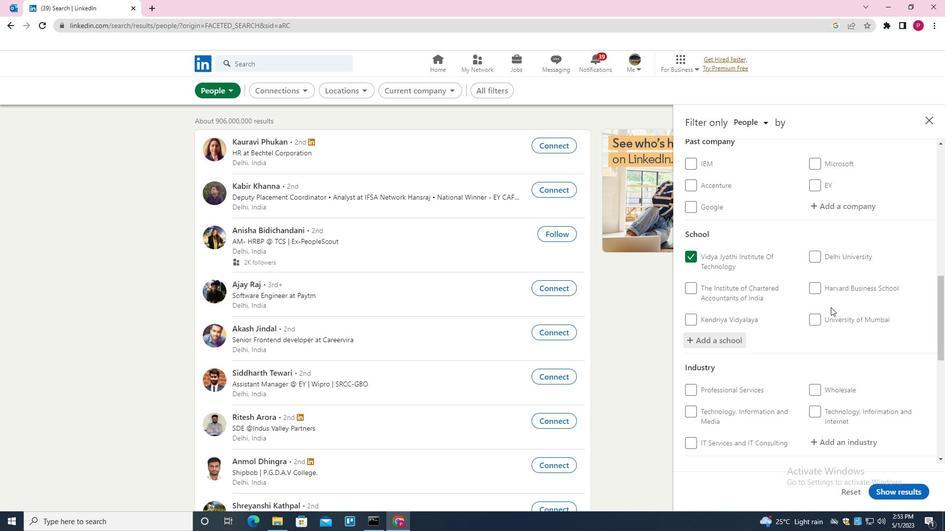 
Action: Mouse scrolled (831, 307) with delta (0, 0)
Screenshot: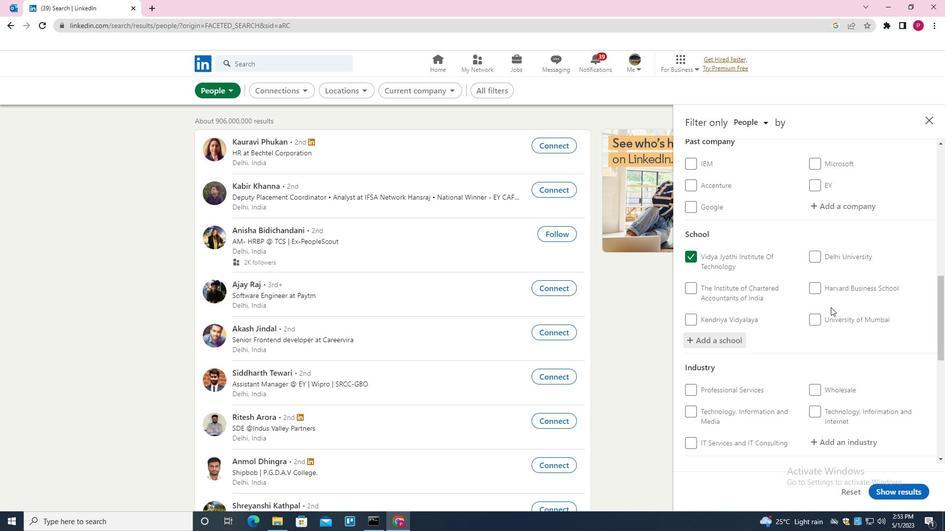
Action: Mouse moved to (839, 294)
Screenshot: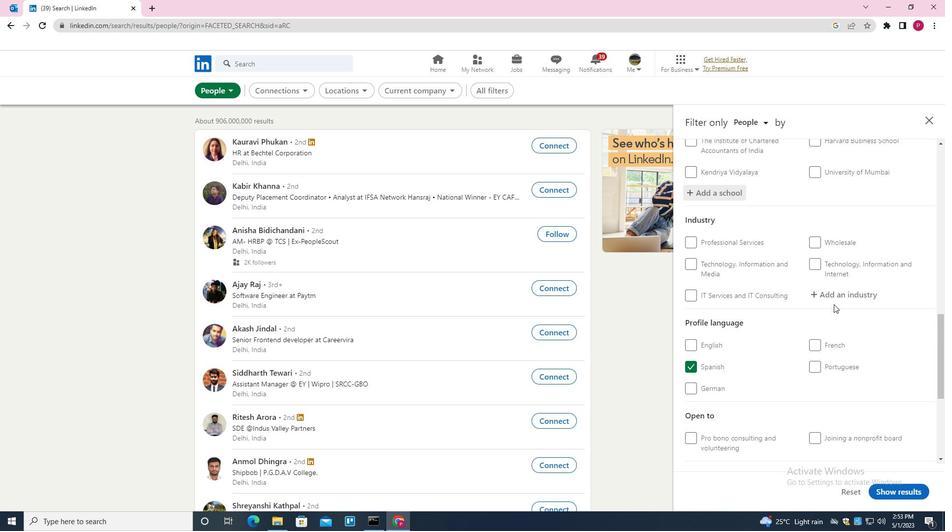 
Action: Mouse pressed left at (839, 294)
Screenshot: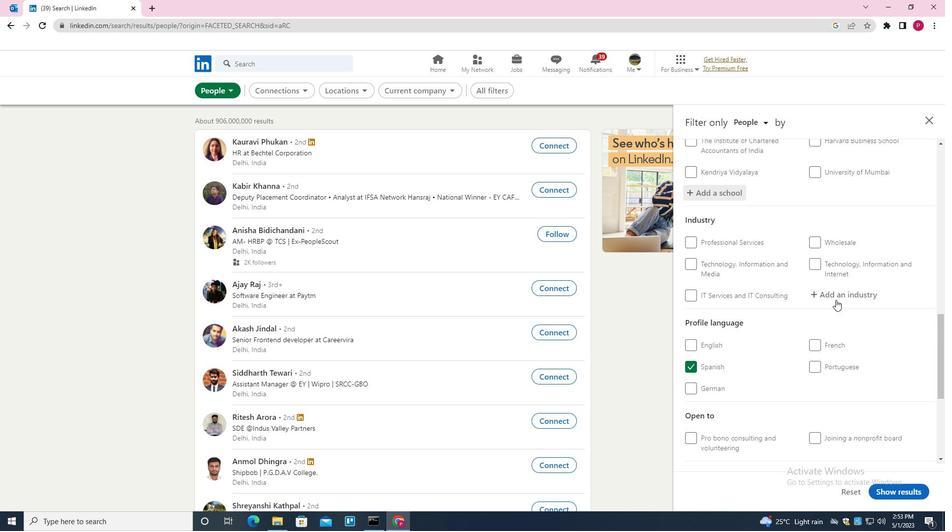 
Action: Key pressed <Key.shift><Key.shift><Key.shift>WIRELESS<Key.down><Key.enter>
Screenshot: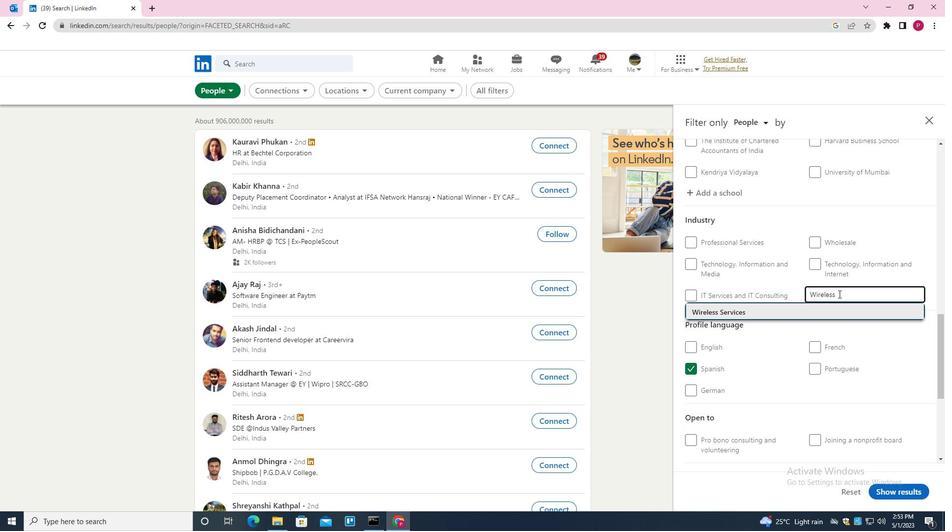 
Action: Mouse moved to (822, 305)
Screenshot: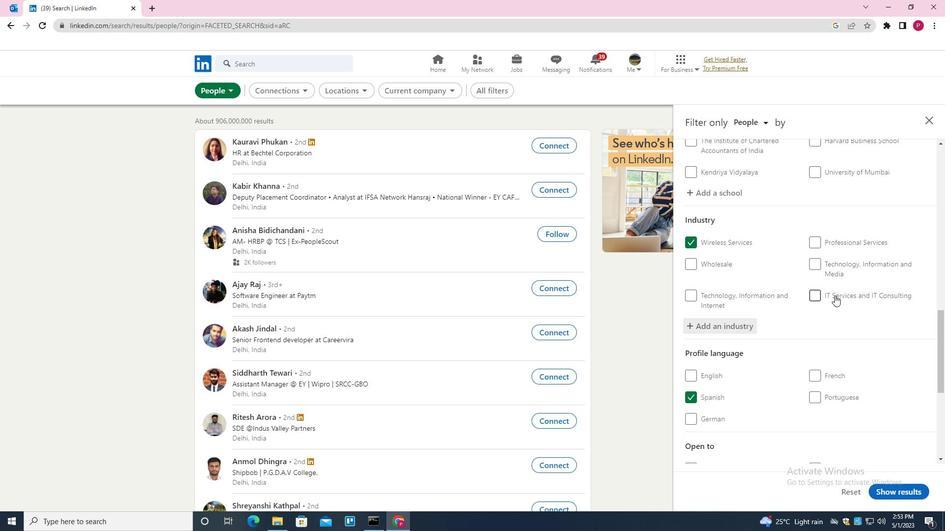 
Action: Mouse scrolled (822, 304) with delta (0, 0)
Screenshot: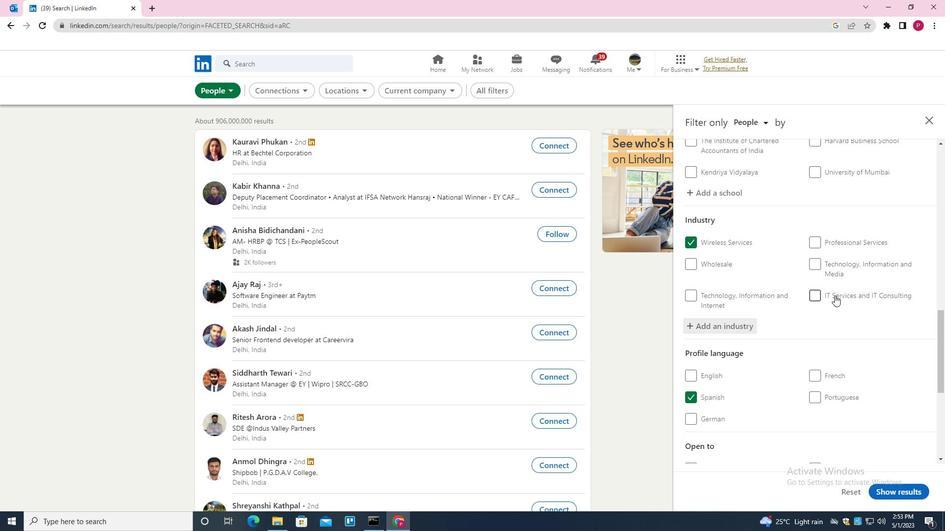 
Action: Mouse scrolled (822, 304) with delta (0, 0)
Screenshot: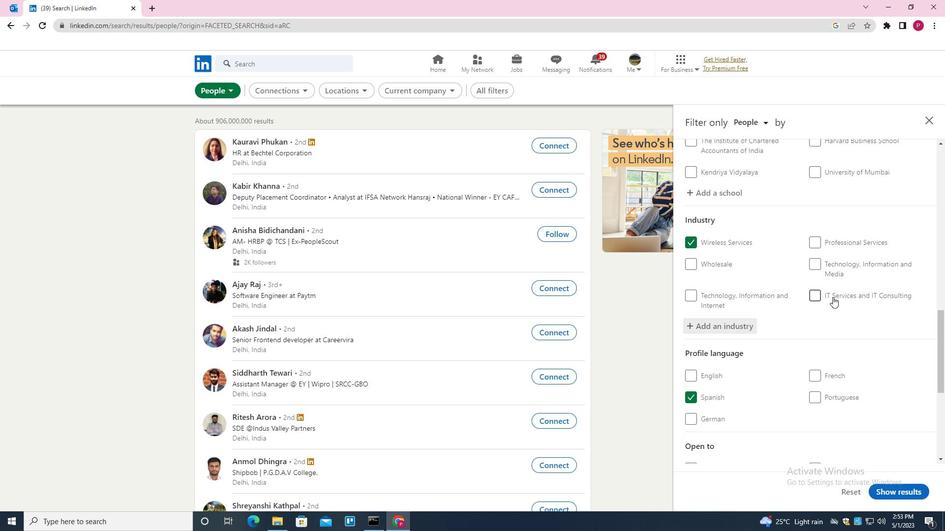 
Action: Mouse scrolled (822, 304) with delta (0, 0)
Screenshot: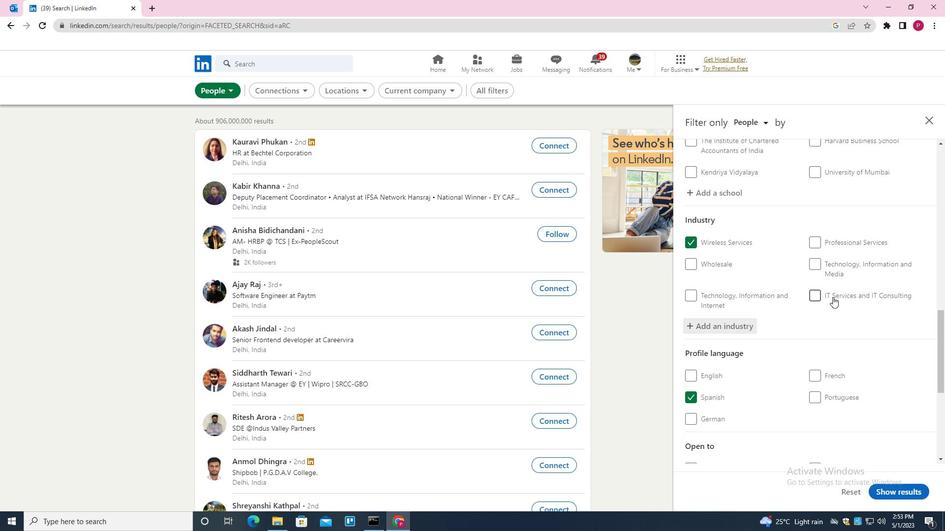 
Action: Mouse scrolled (822, 304) with delta (0, 0)
Screenshot: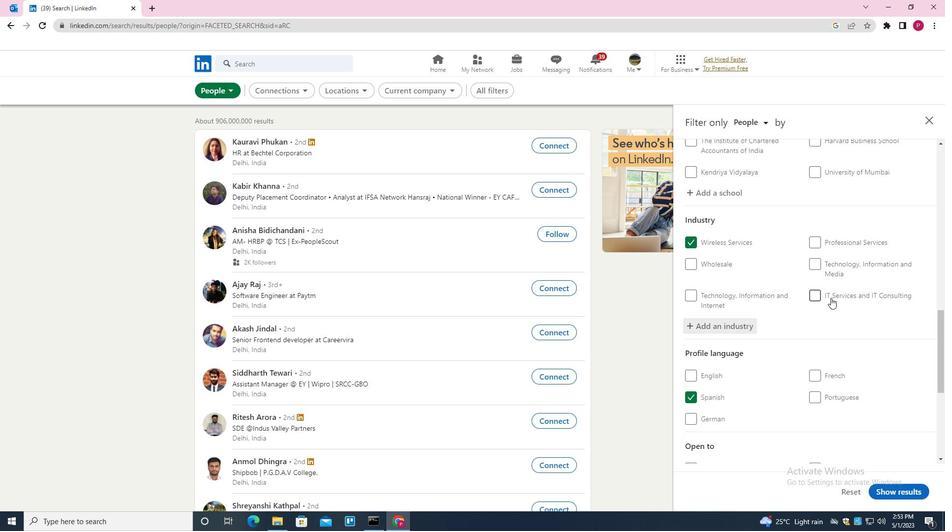 
Action: Mouse moved to (831, 373)
Screenshot: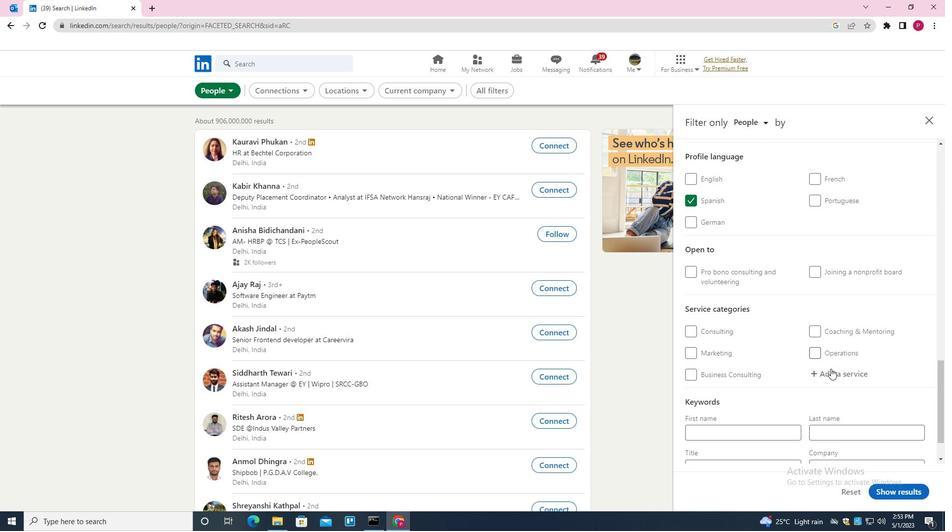 
Action: Mouse pressed left at (831, 373)
Screenshot: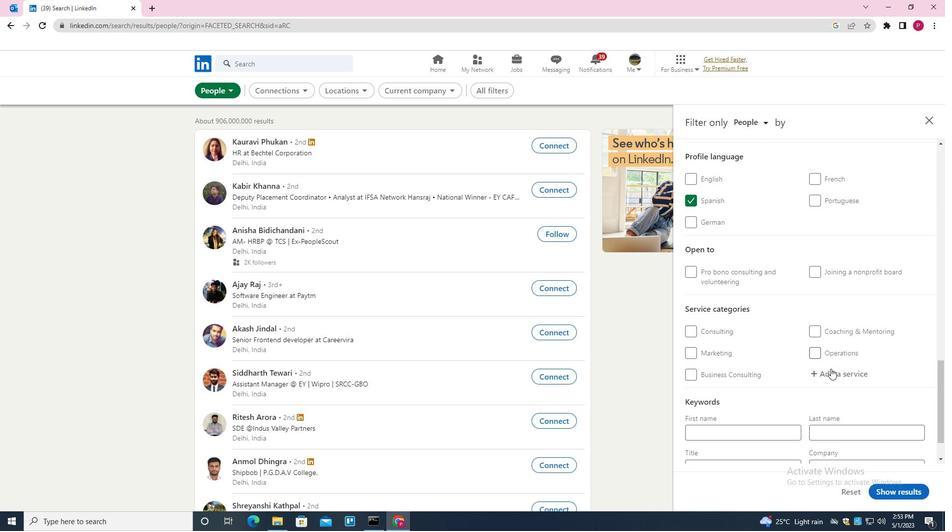 
Action: Key pressed <Key.shift>LEADERS<Key.down><Key.enter>
Screenshot: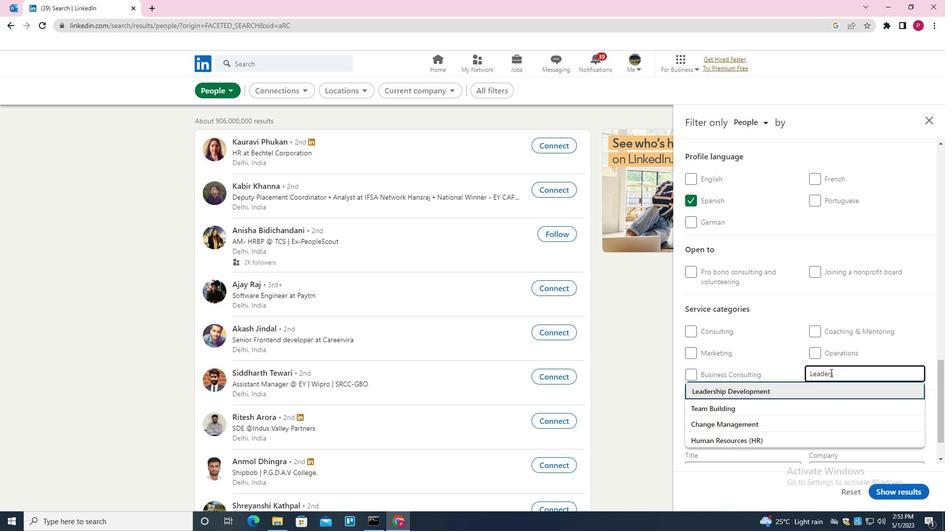
Action: Mouse moved to (830, 373)
Screenshot: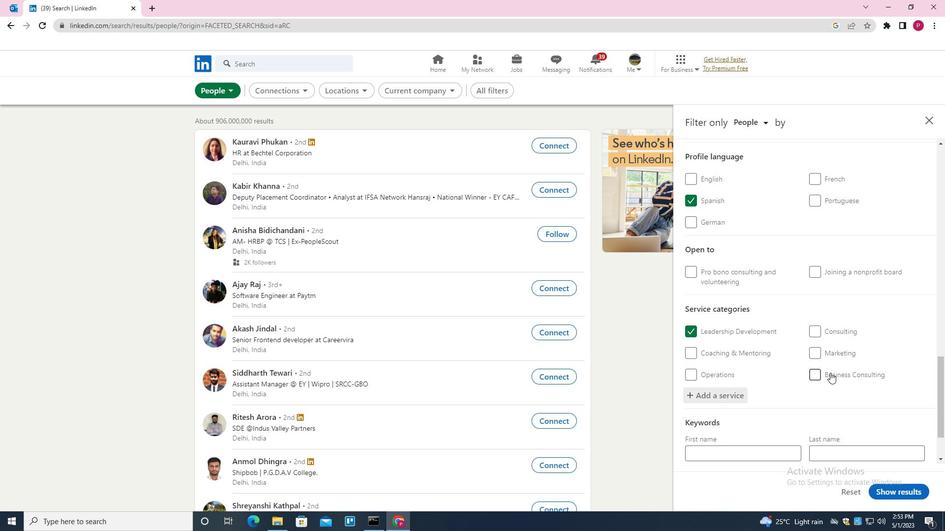 
Action: Mouse scrolled (830, 372) with delta (0, 0)
Screenshot: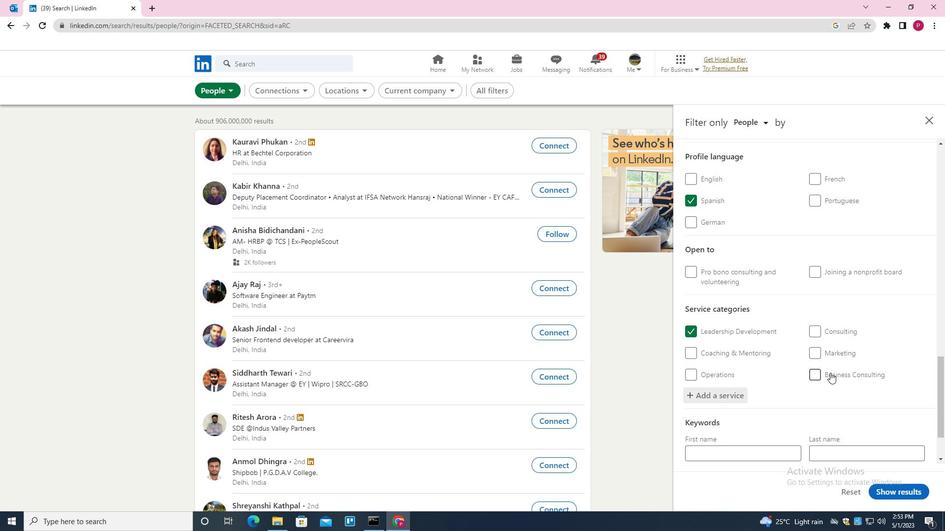 
Action: Mouse moved to (828, 374)
Screenshot: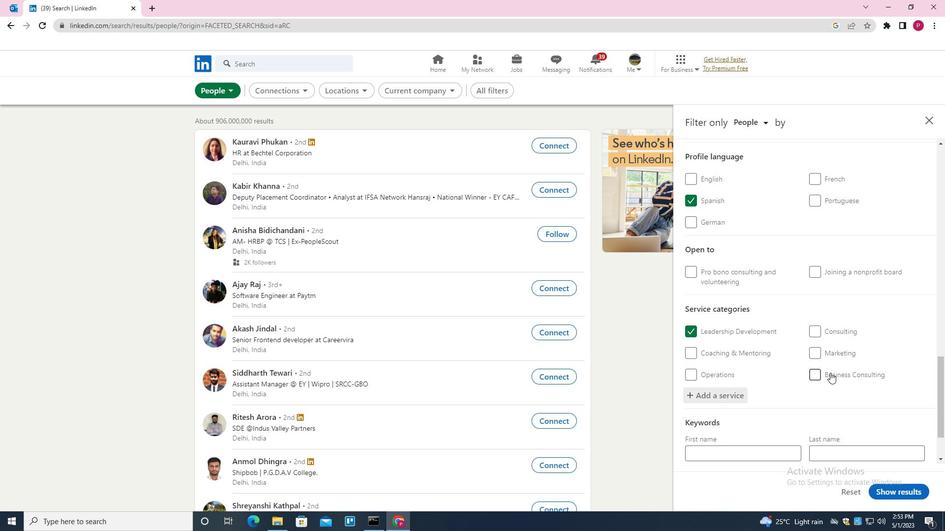 
Action: Mouse scrolled (828, 373) with delta (0, 0)
Screenshot: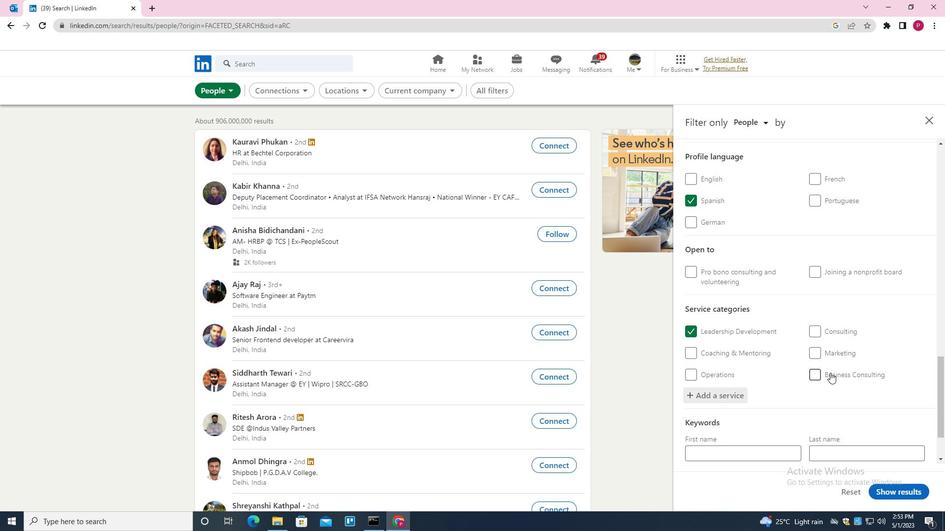 
Action: Mouse moved to (827, 374)
Screenshot: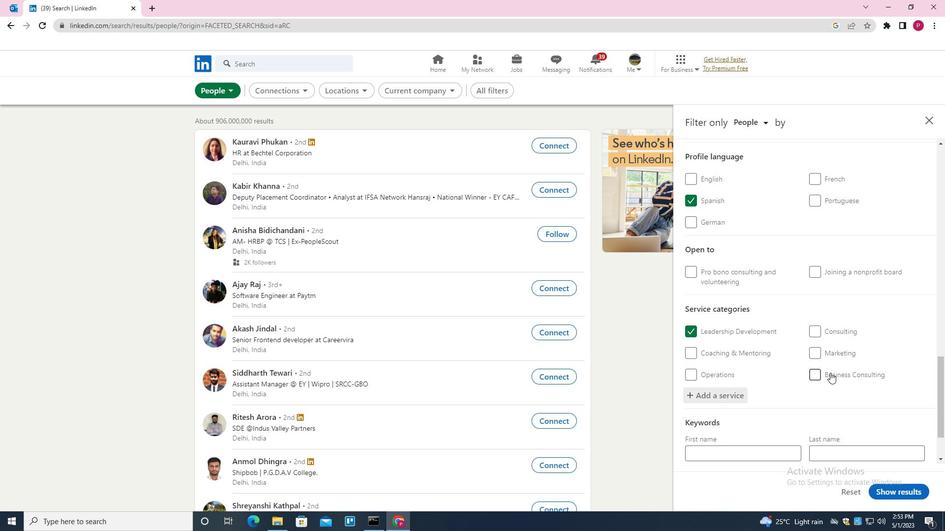 
Action: Mouse scrolled (827, 374) with delta (0, 0)
Screenshot: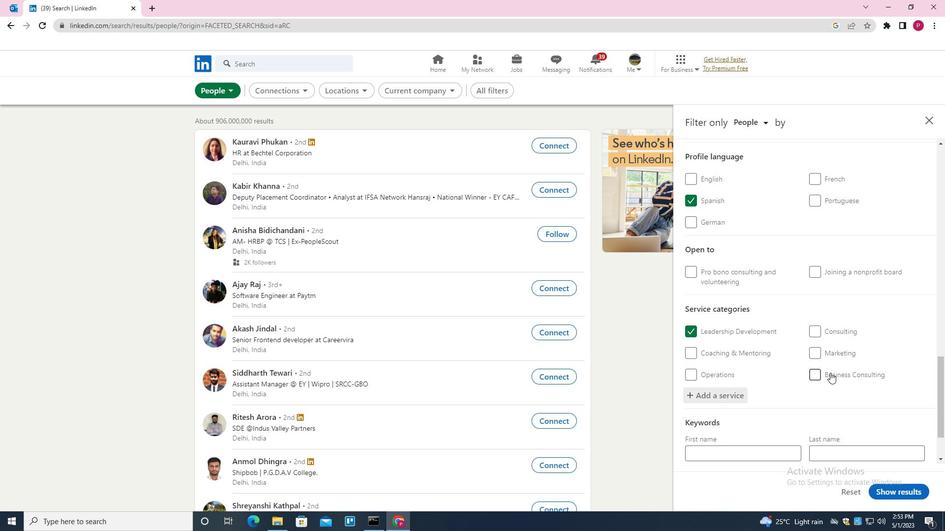 
Action: Mouse moved to (824, 374)
Screenshot: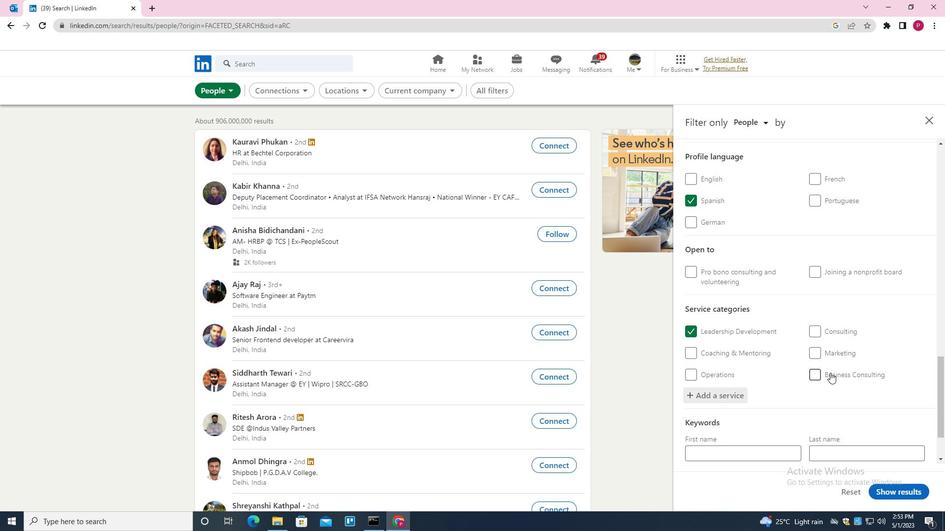 
Action: Mouse scrolled (824, 374) with delta (0, 0)
Screenshot: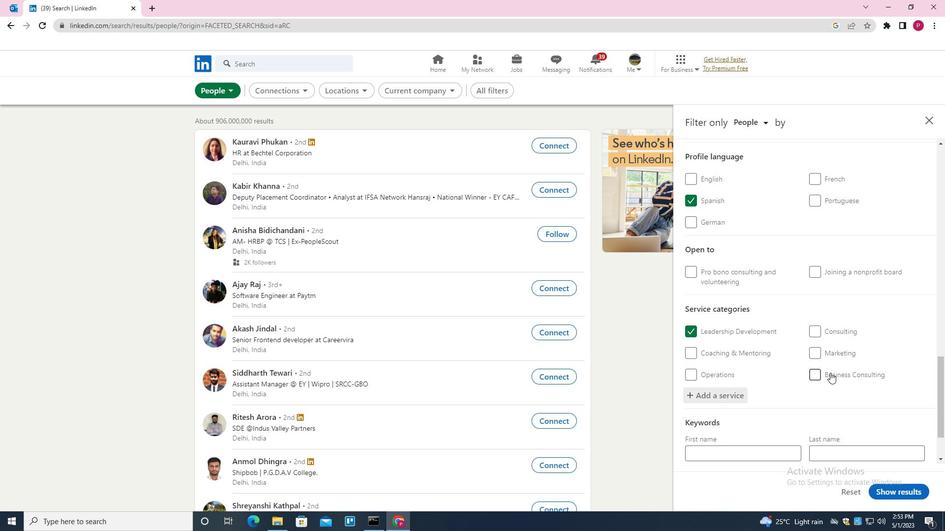 
Action: Mouse moved to (774, 416)
Screenshot: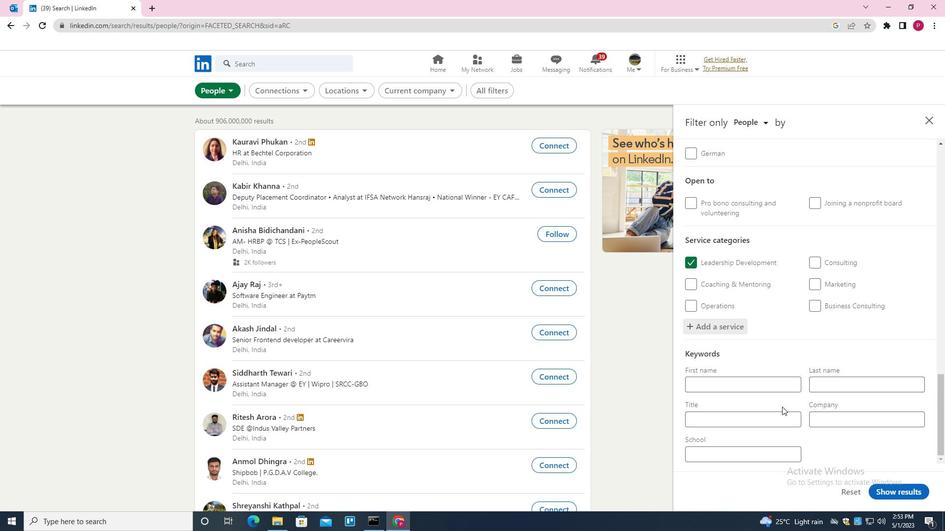 
Action: Mouse pressed left at (774, 416)
Screenshot: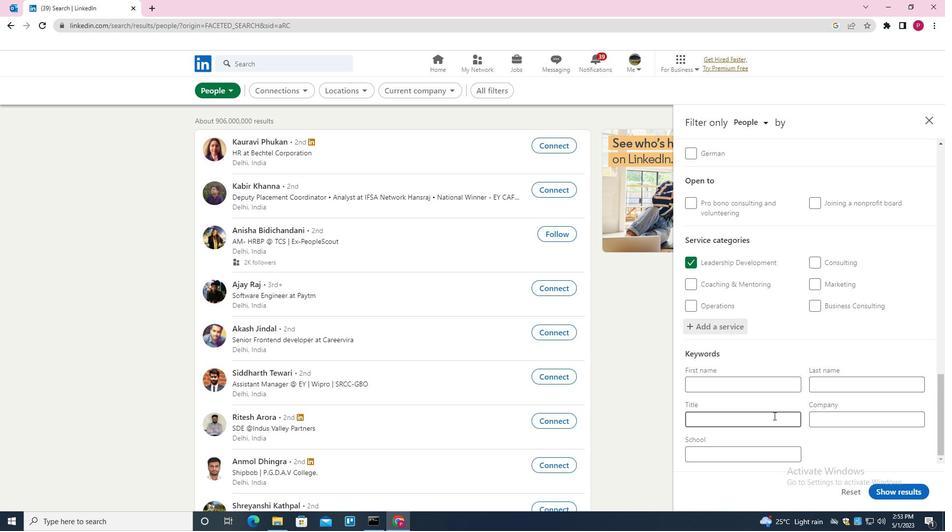 
Action: Key pressed <Key.shift><Key.shift>ECONOMIST
Screenshot: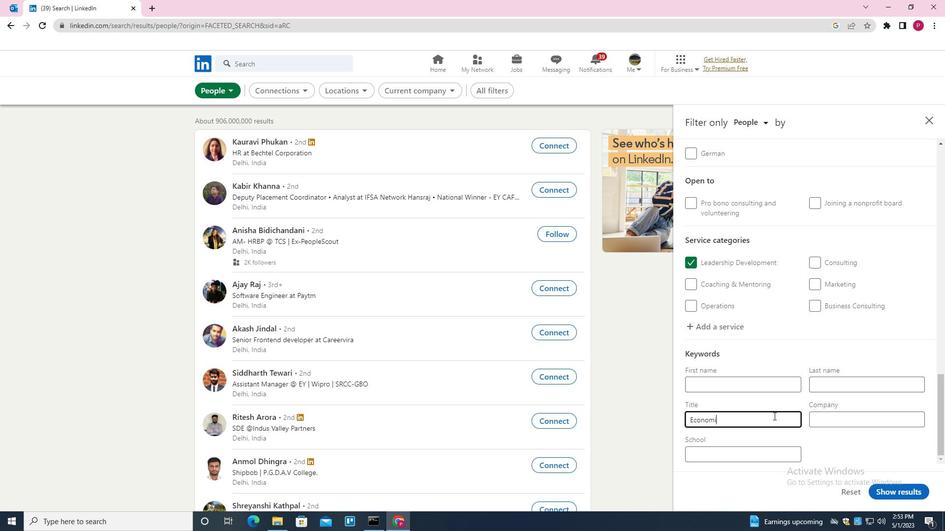 
Action: Mouse moved to (898, 495)
Screenshot: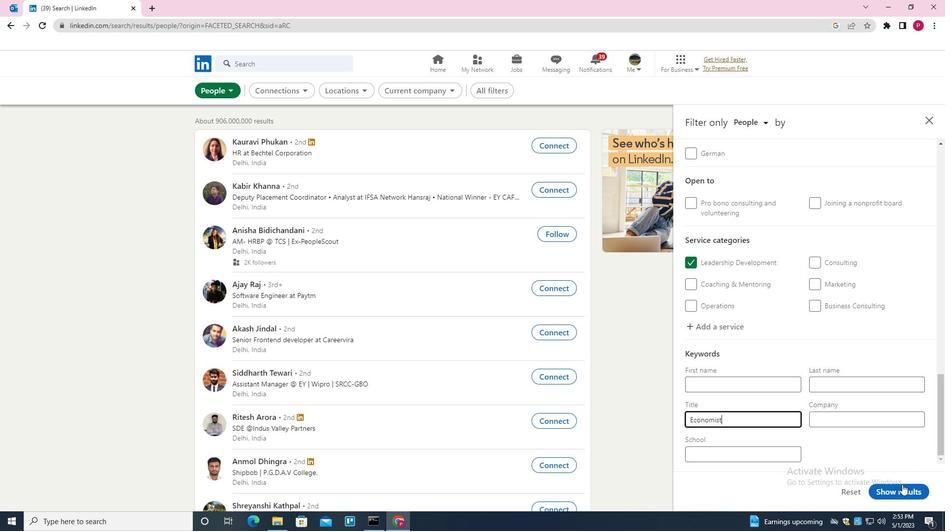 
Action: Mouse pressed left at (898, 495)
Screenshot: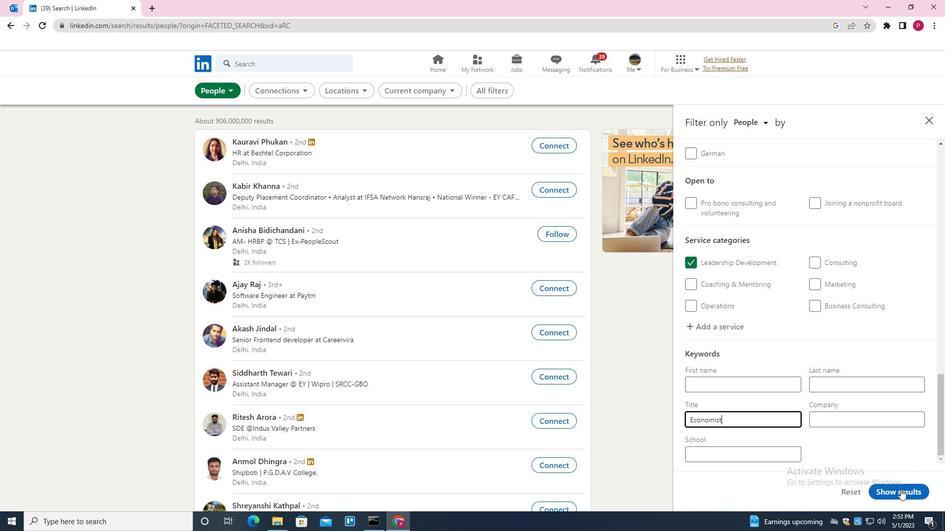 
Action: Mouse moved to (477, 243)
Screenshot: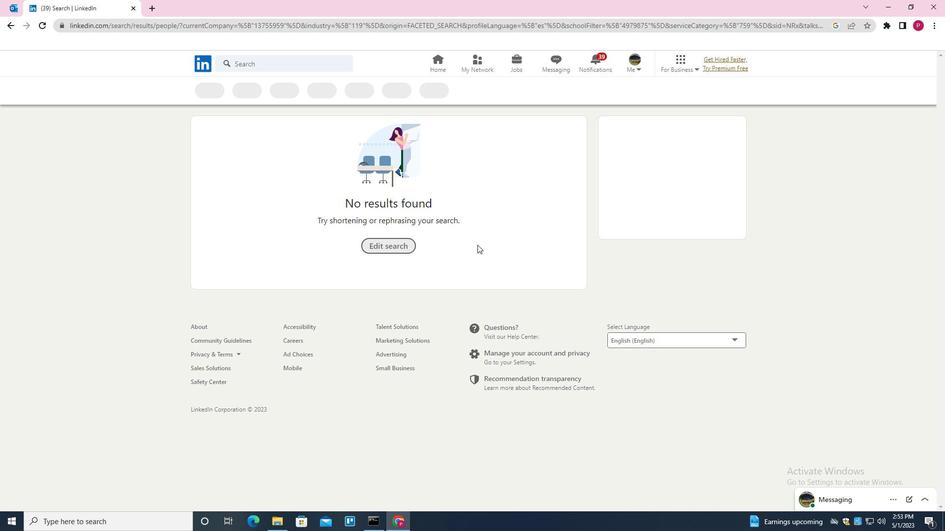 
